 Task: Add a condition where "Channel Is not Closed ticket" in pending tickets.
Action: Mouse moved to (129, 473)
Screenshot: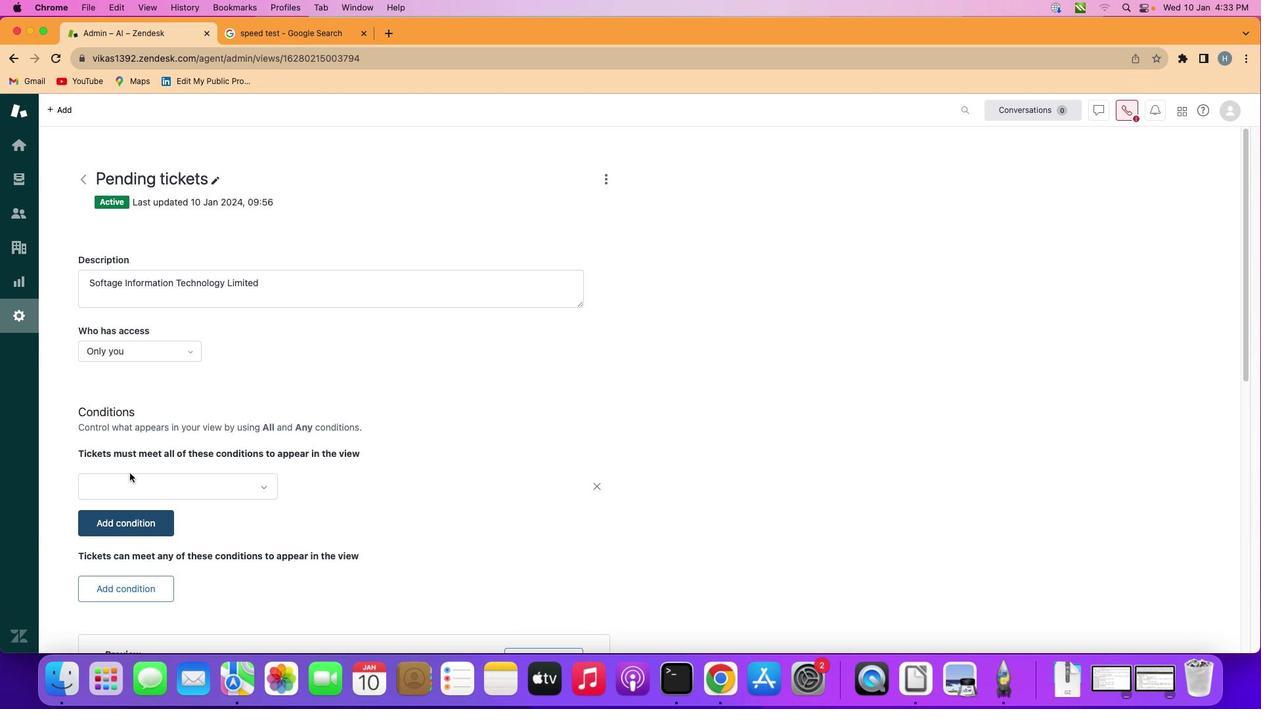 
Action: Mouse pressed left at (129, 473)
Screenshot: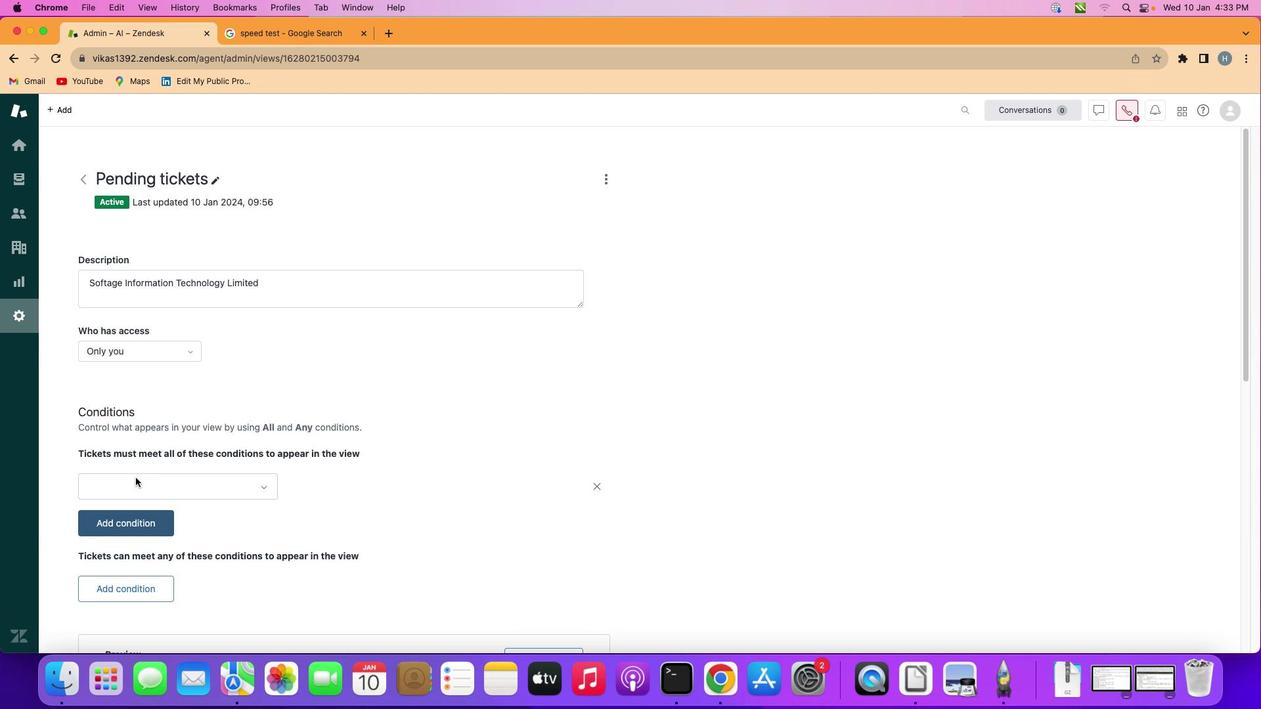 
Action: Mouse moved to (178, 481)
Screenshot: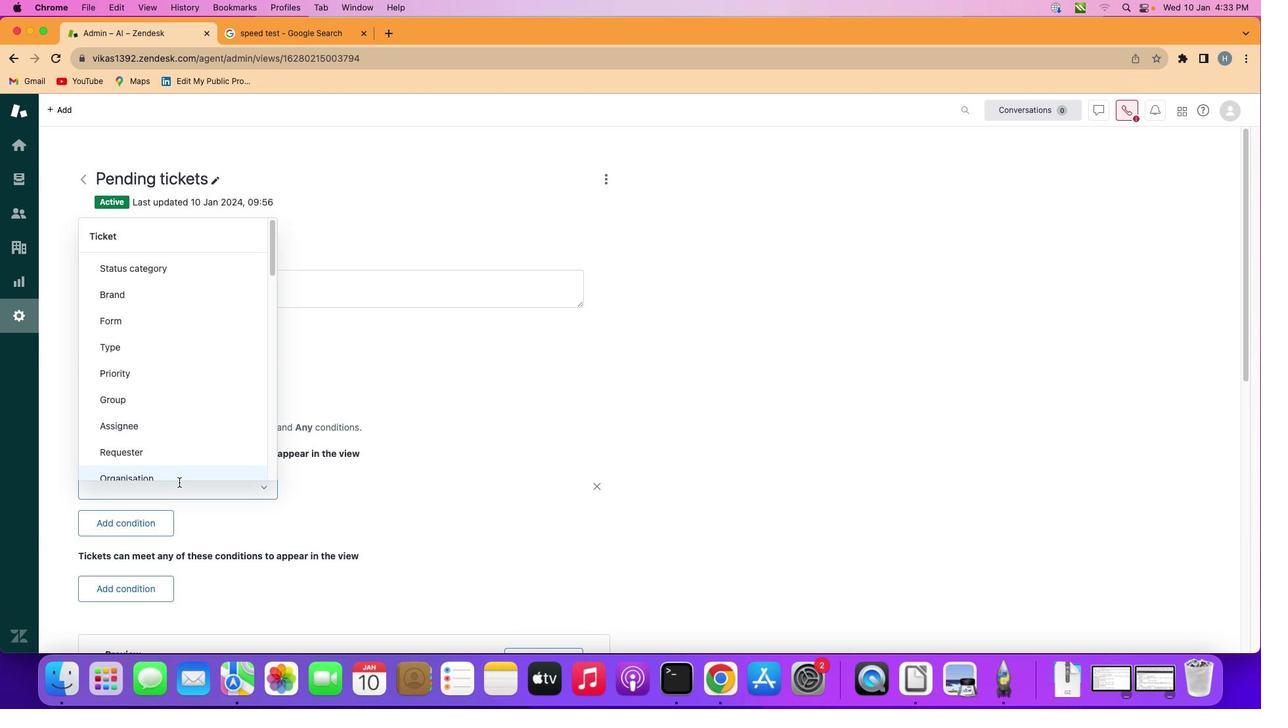 
Action: Mouse pressed left at (178, 481)
Screenshot: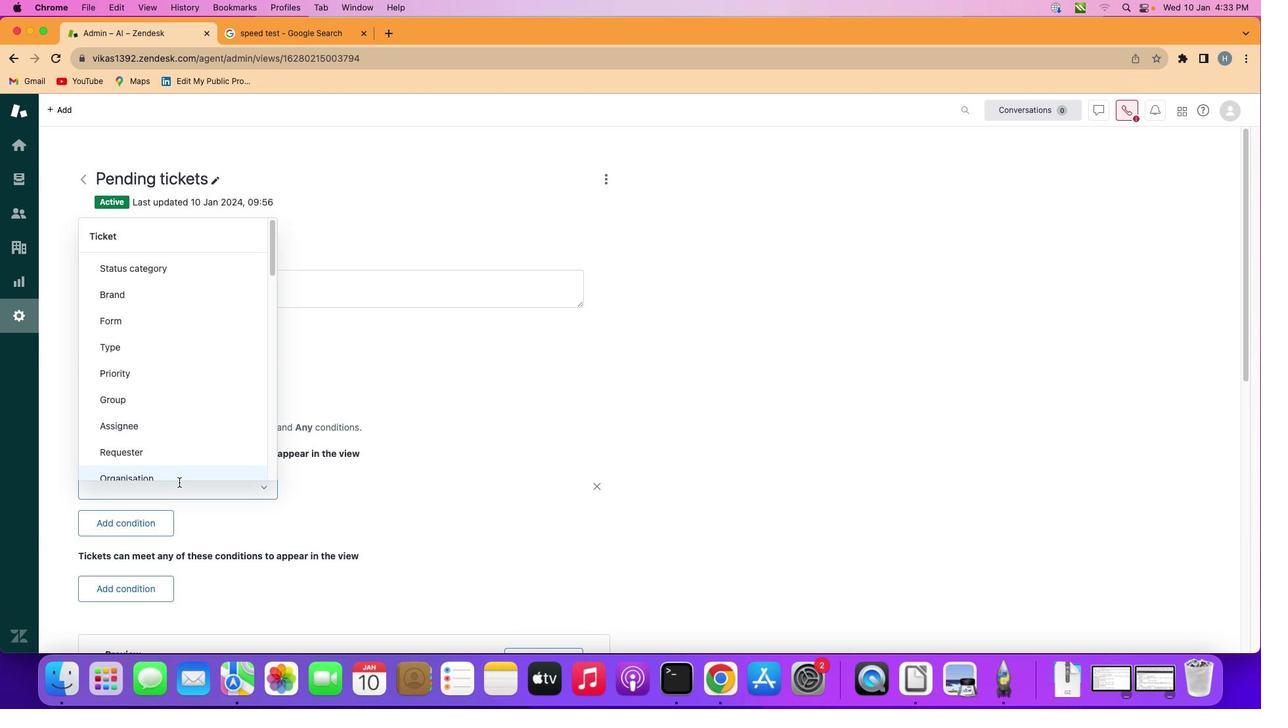 
Action: Mouse moved to (186, 362)
Screenshot: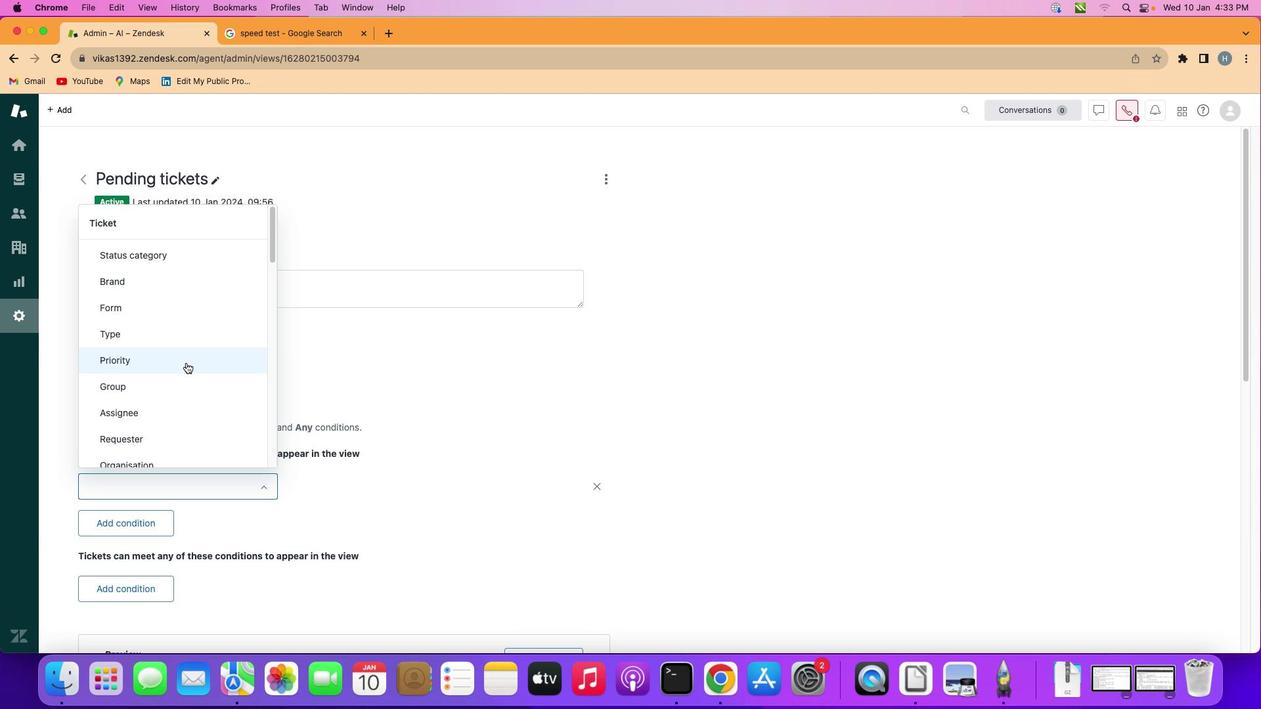 
Action: Mouse scrolled (186, 362) with delta (0, 0)
Screenshot: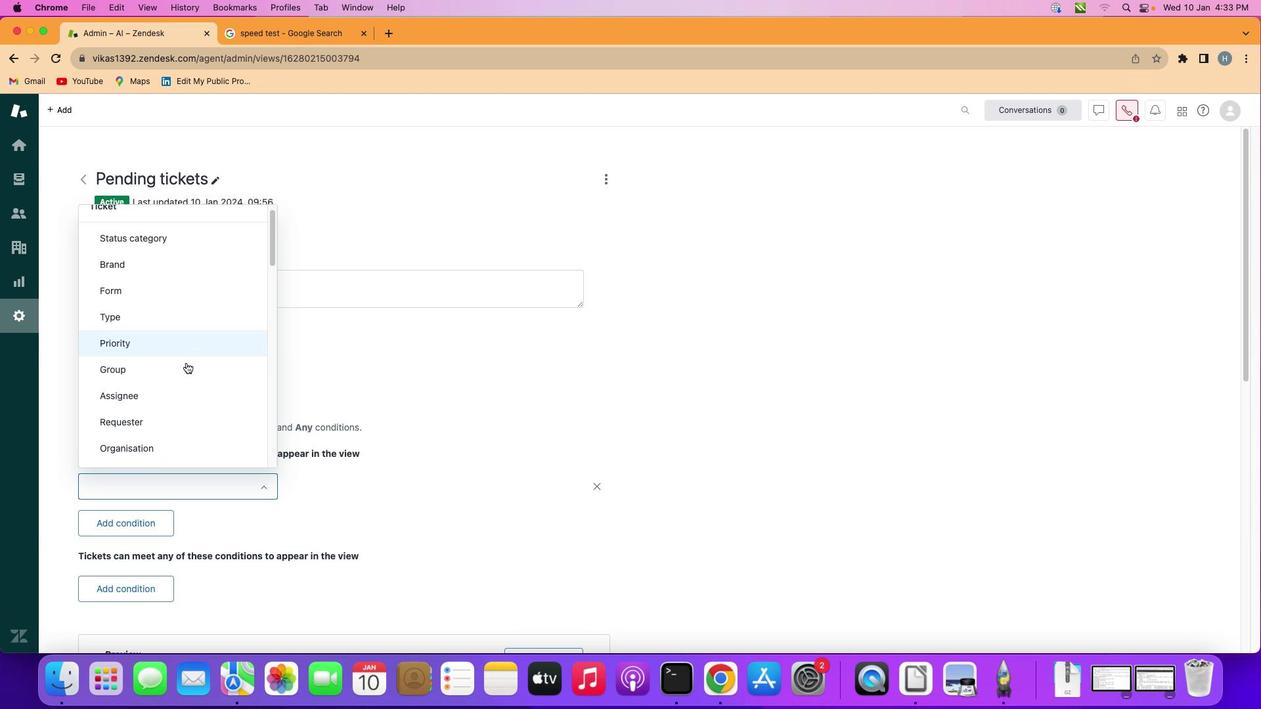 
Action: Mouse scrolled (186, 362) with delta (0, 0)
Screenshot: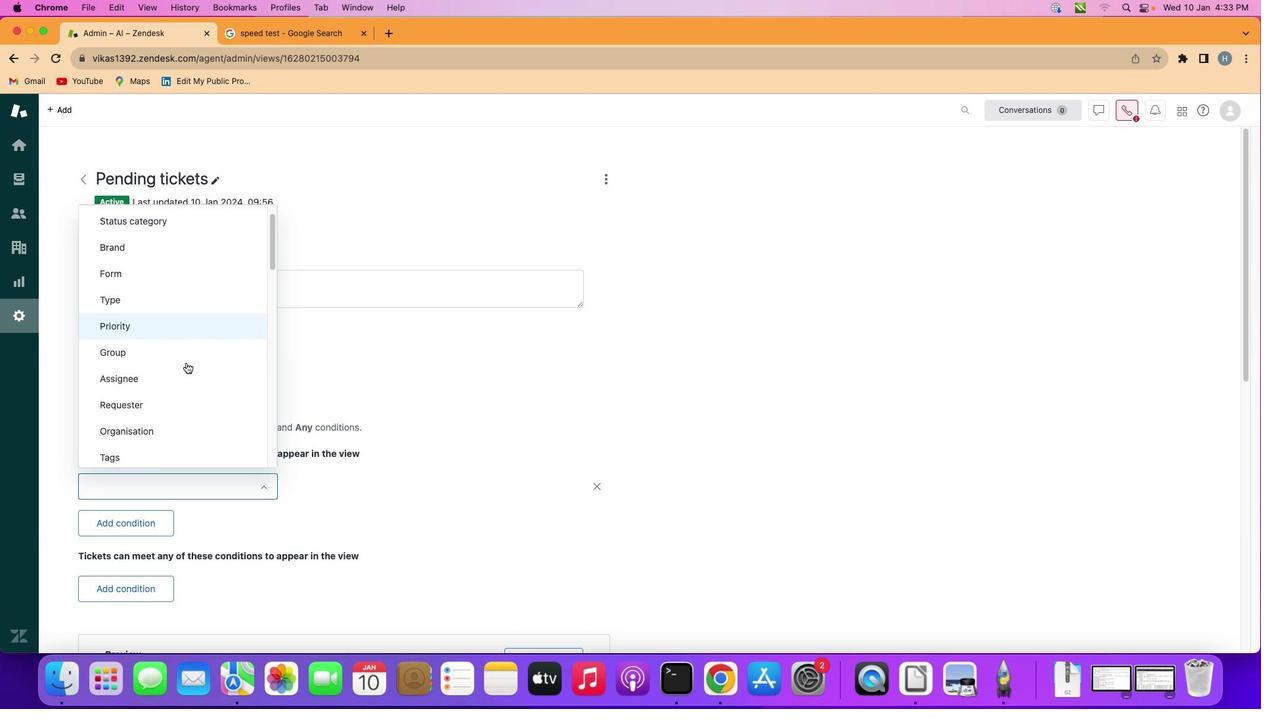 
Action: Mouse scrolled (186, 362) with delta (0, 0)
Screenshot: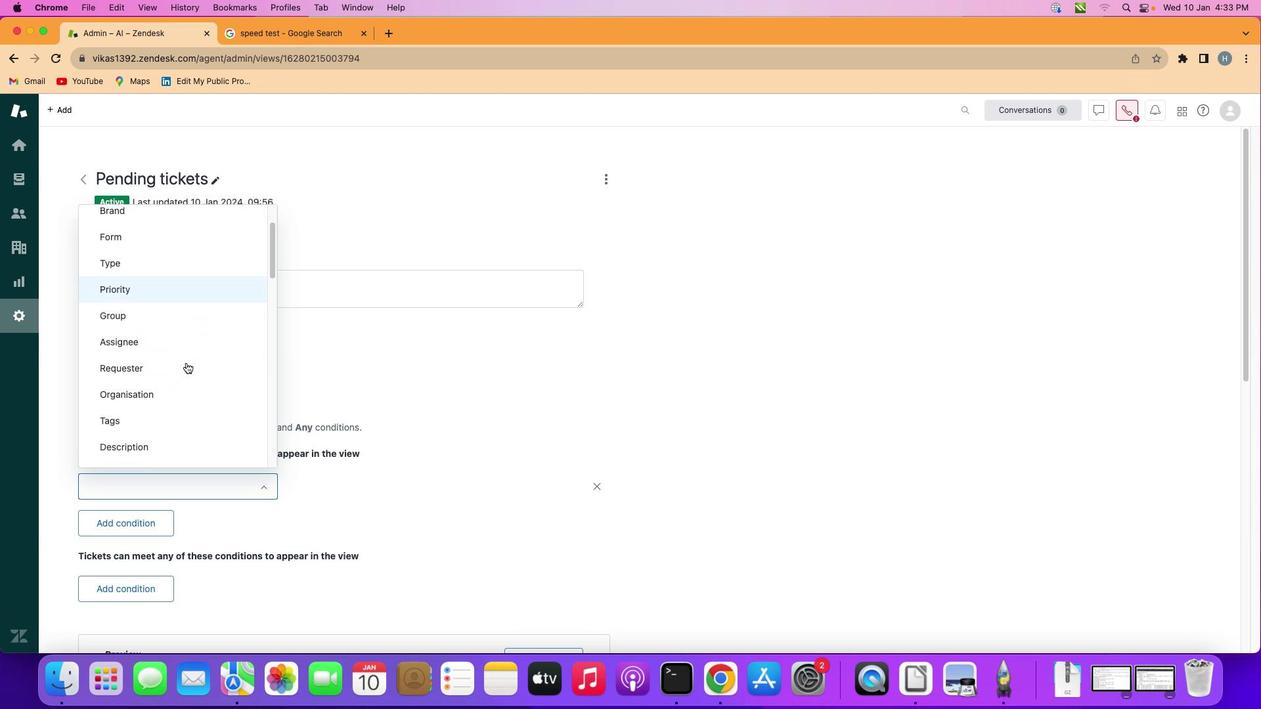 
Action: Mouse scrolled (186, 362) with delta (0, 0)
Screenshot: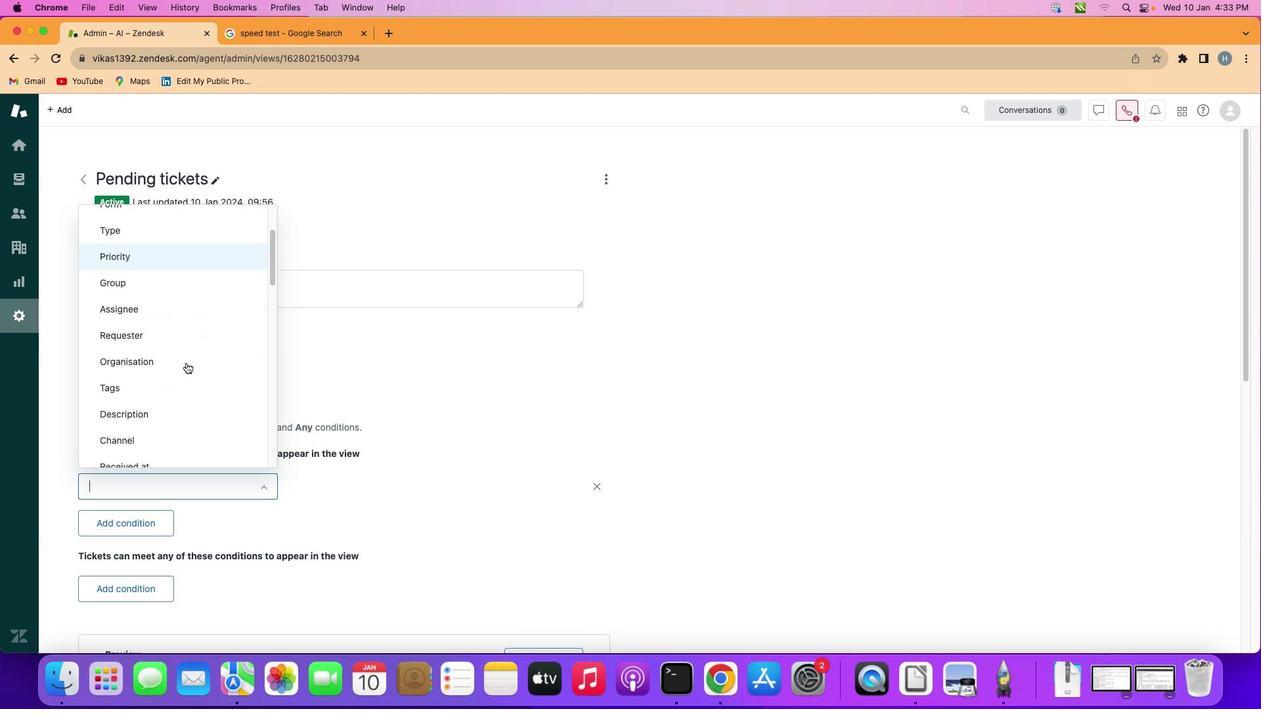 
Action: Mouse scrolled (186, 362) with delta (0, 0)
Screenshot: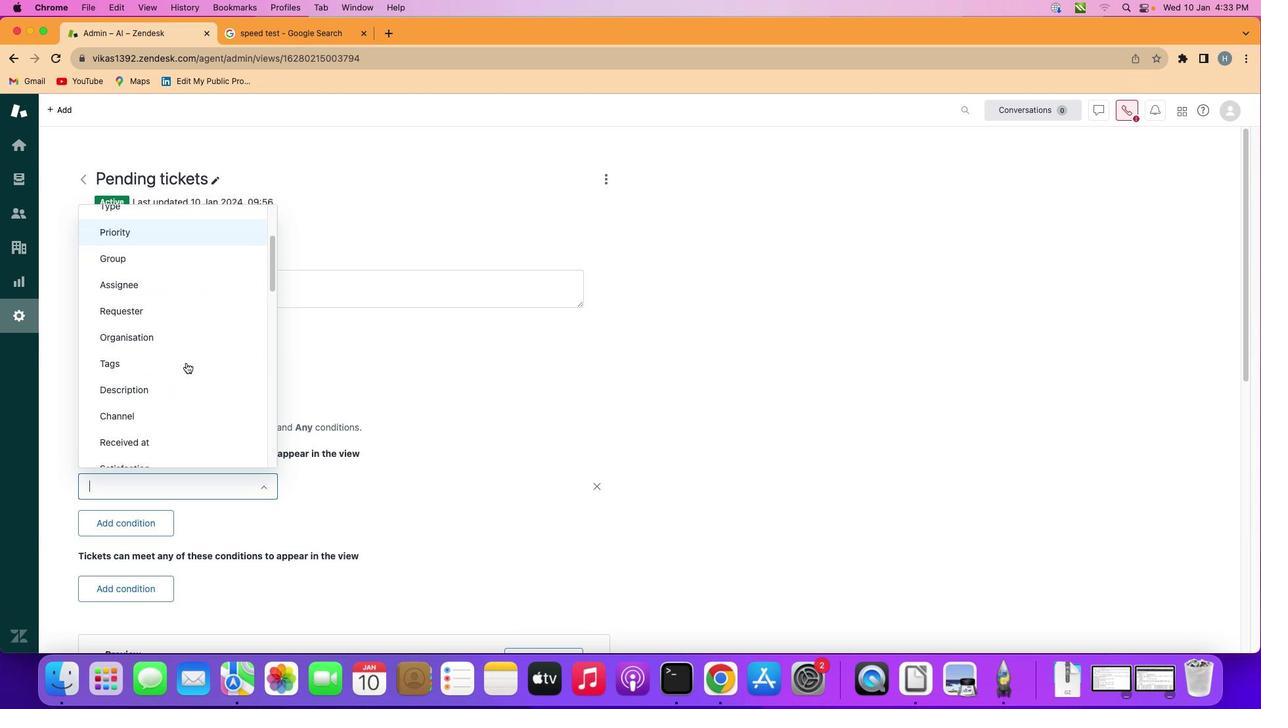 
Action: Mouse moved to (186, 413)
Screenshot: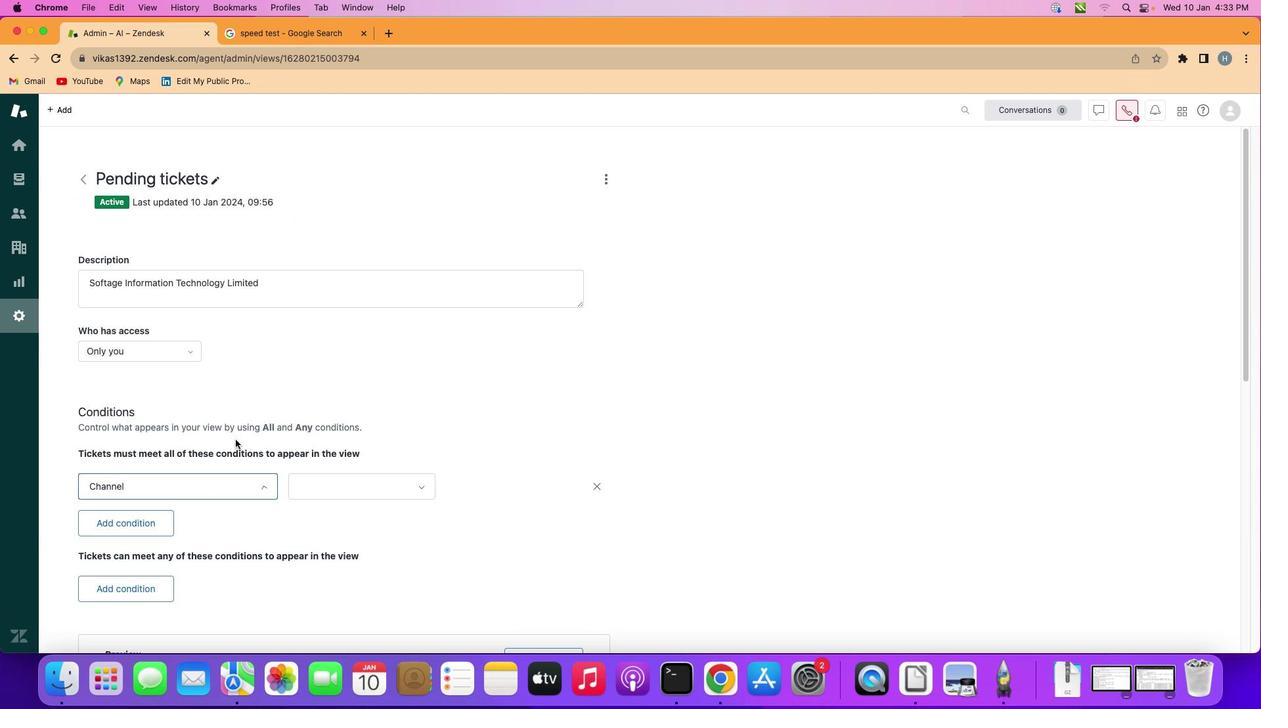 
Action: Mouse pressed left at (186, 413)
Screenshot: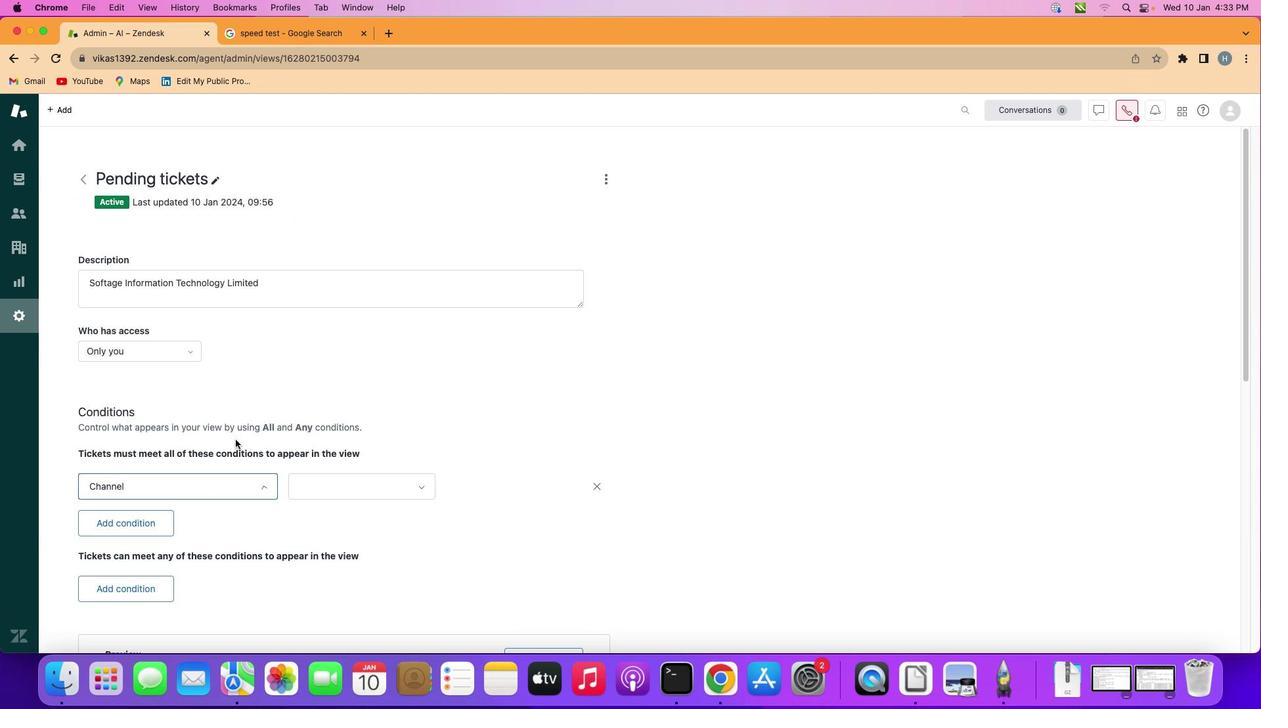 
Action: Mouse moved to (354, 492)
Screenshot: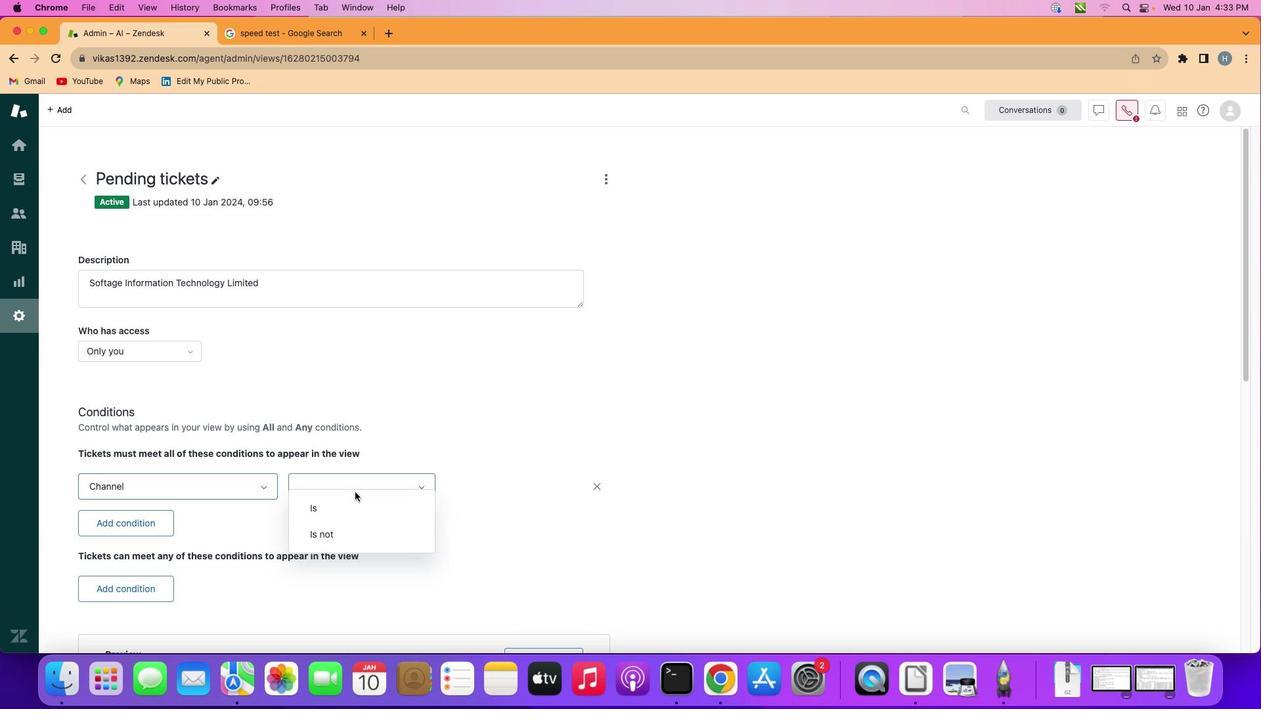 
Action: Mouse pressed left at (354, 492)
Screenshot: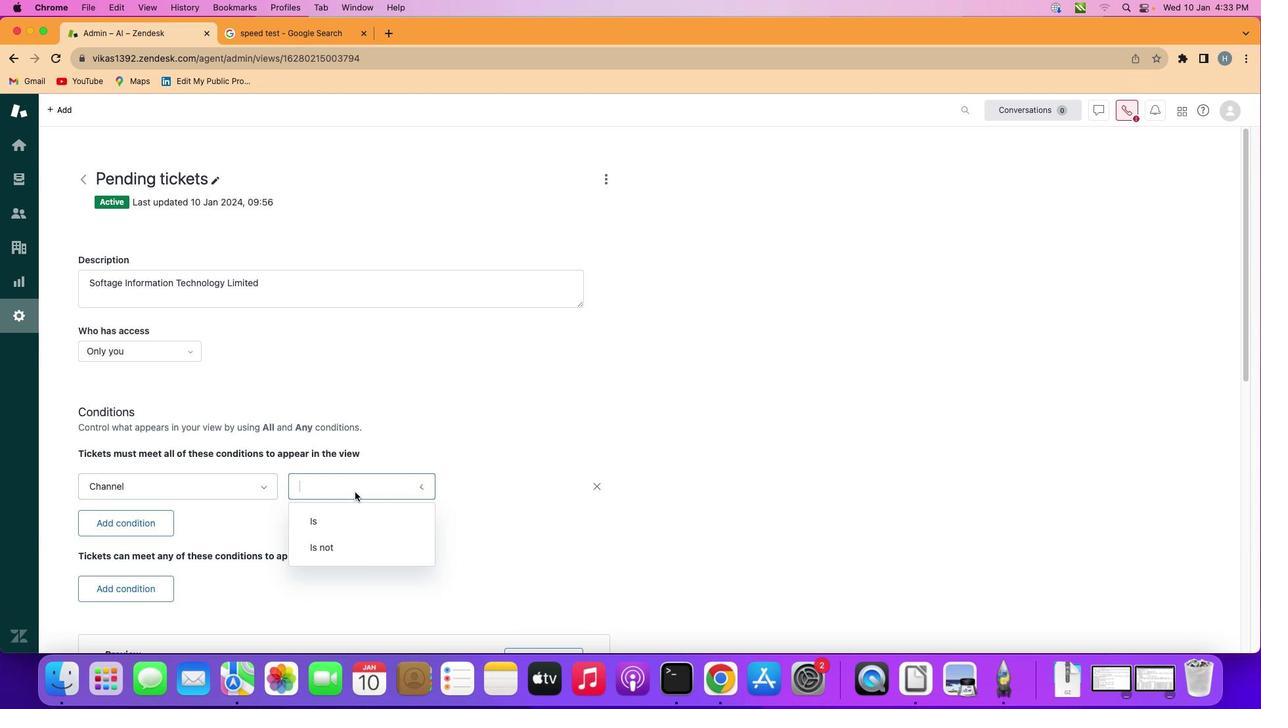 
Action: Mouse moved to (362, 549)
Screenshot: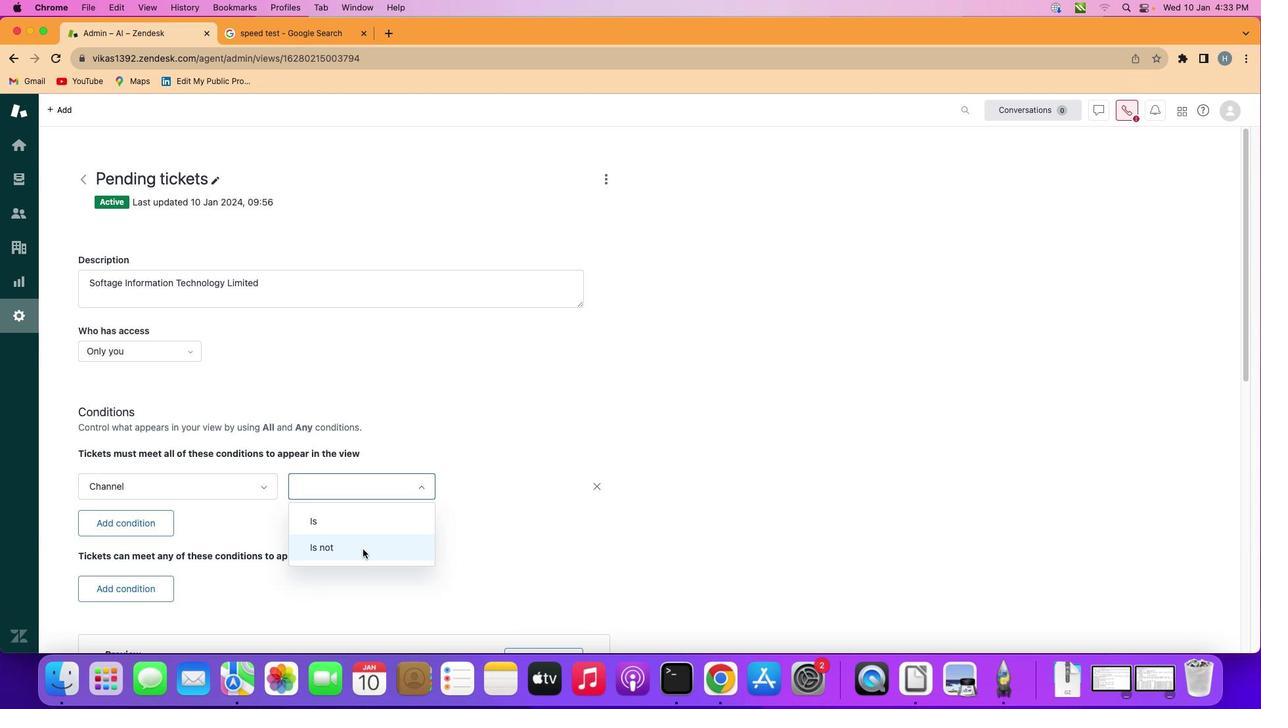 
Action: Mouse pressed left at (362, 549)
Screenshot: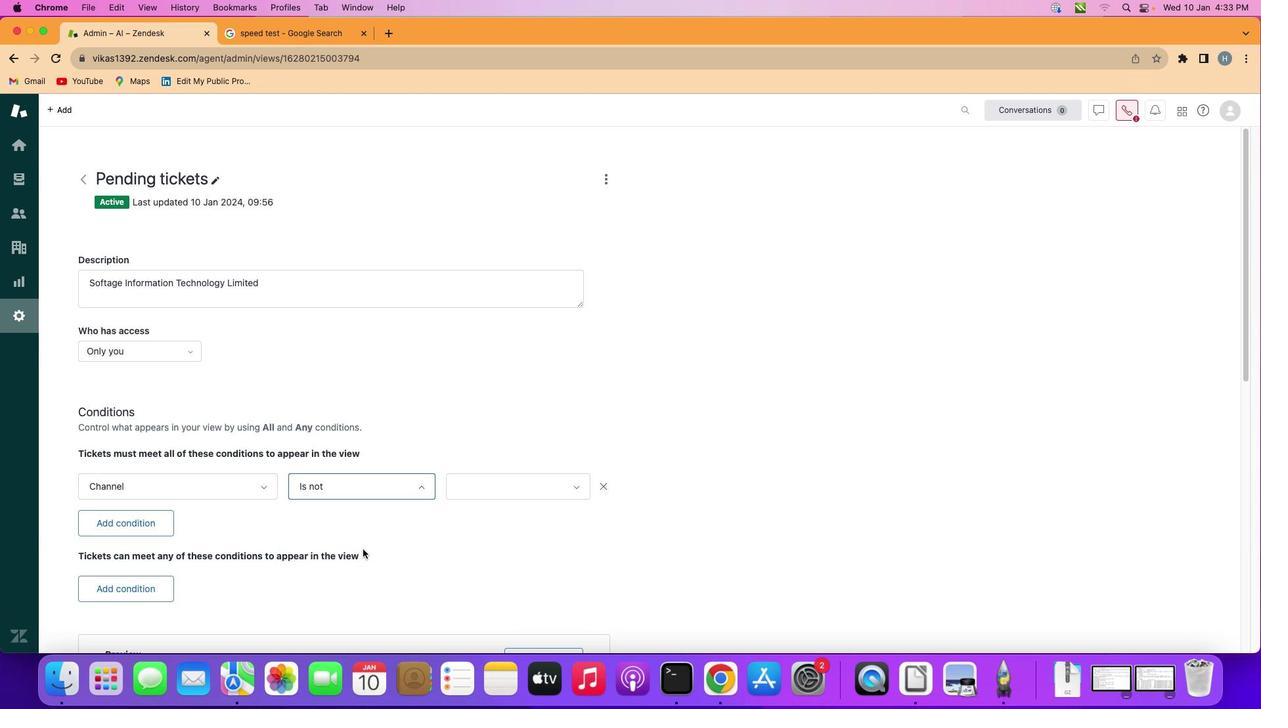 
Action: Mouse moved to (492, 488)
Screenshot: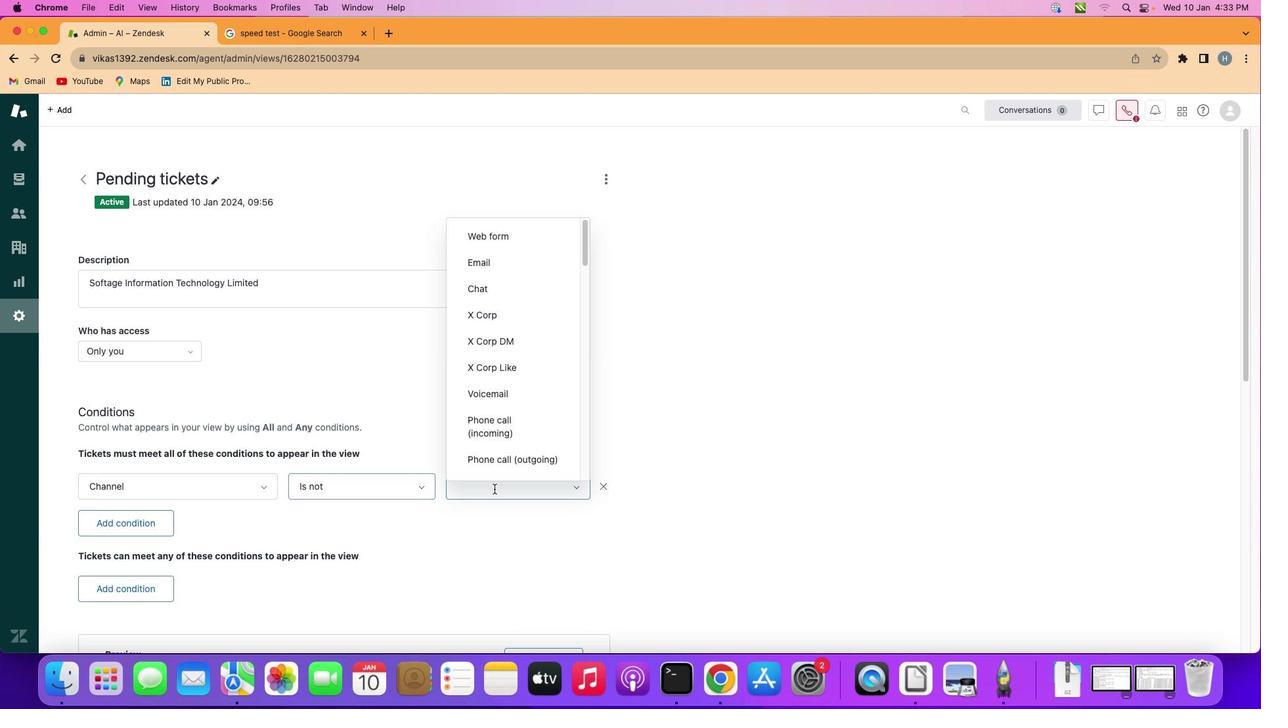 
Action: Mouse pressed left at (492, 488)
Screenshot: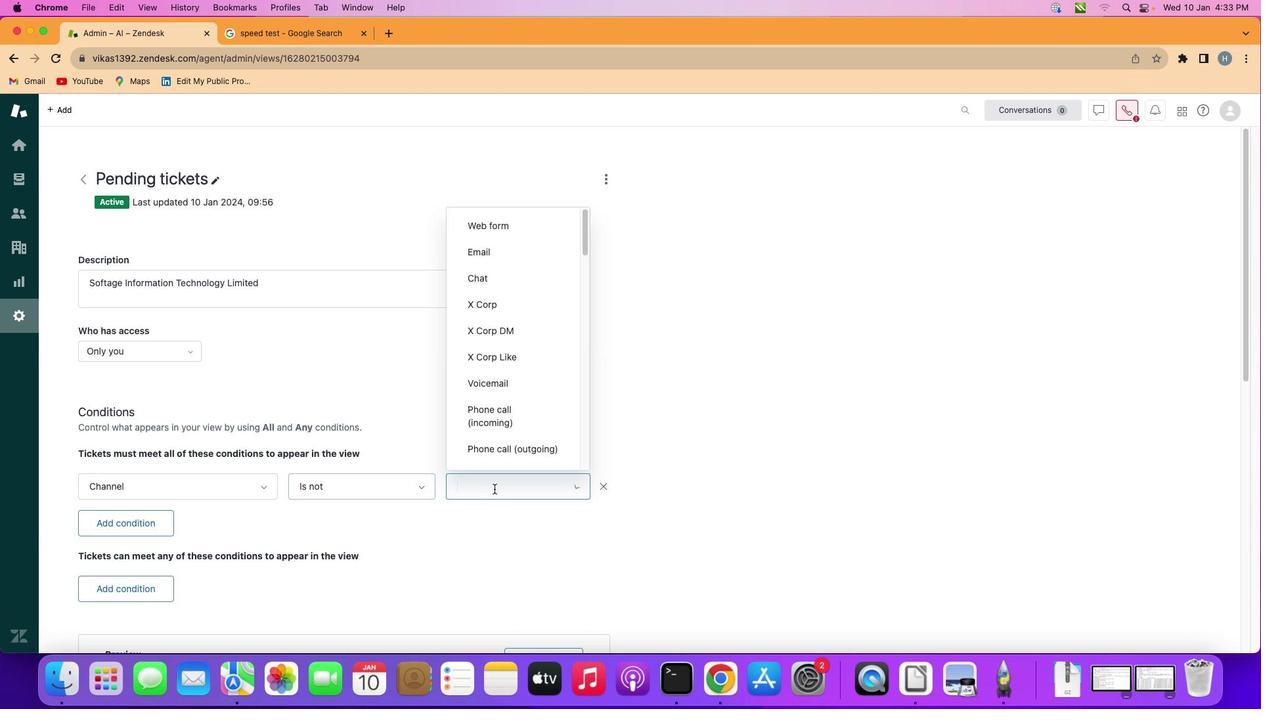 
Action: Mouse moved to (533, 379)
Screenshot: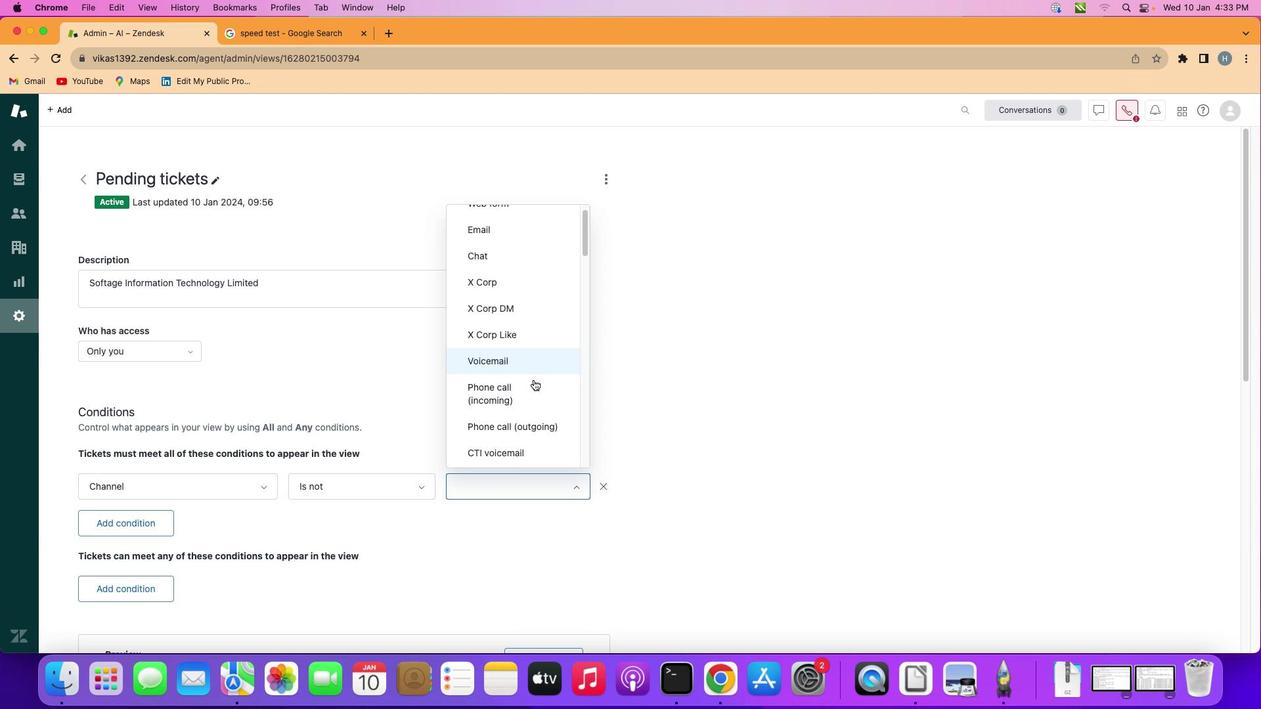 
Action: Mouse scrolled (533, 379) with delta (0, 0)
Screenshot: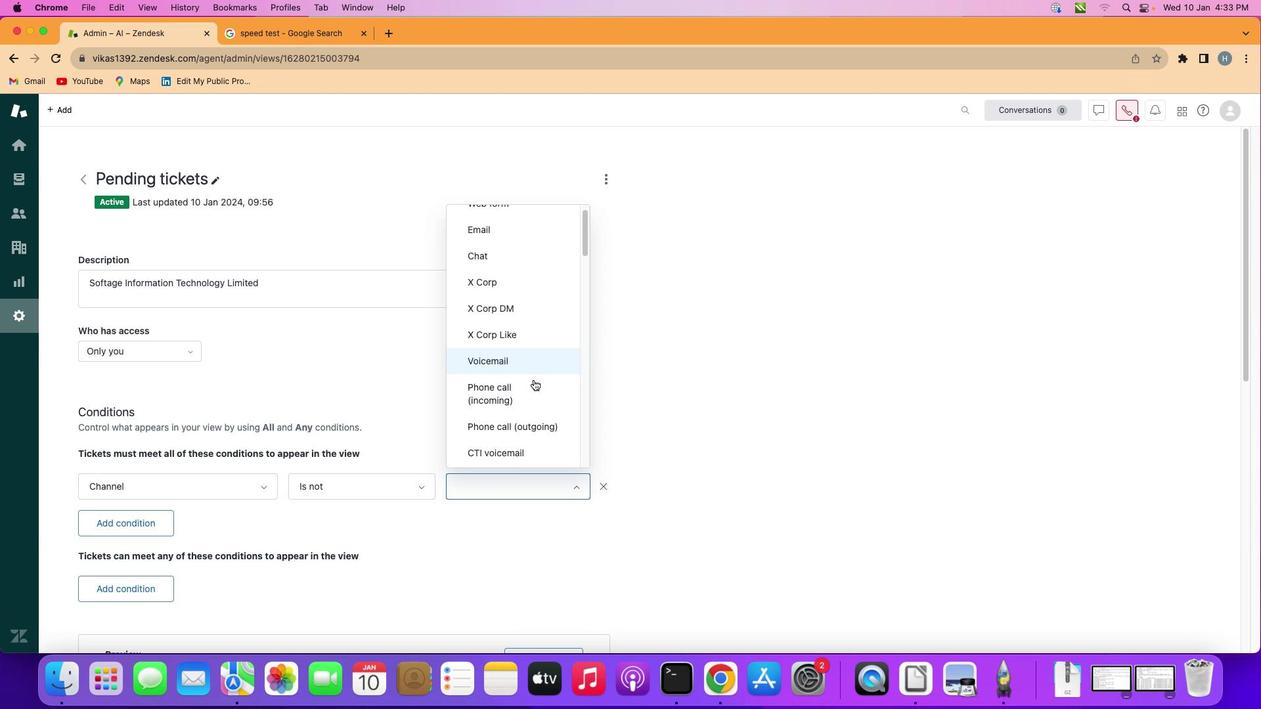 
Action: Mouse scrolled (533, 379) with delta (0, 0)
Screenshot: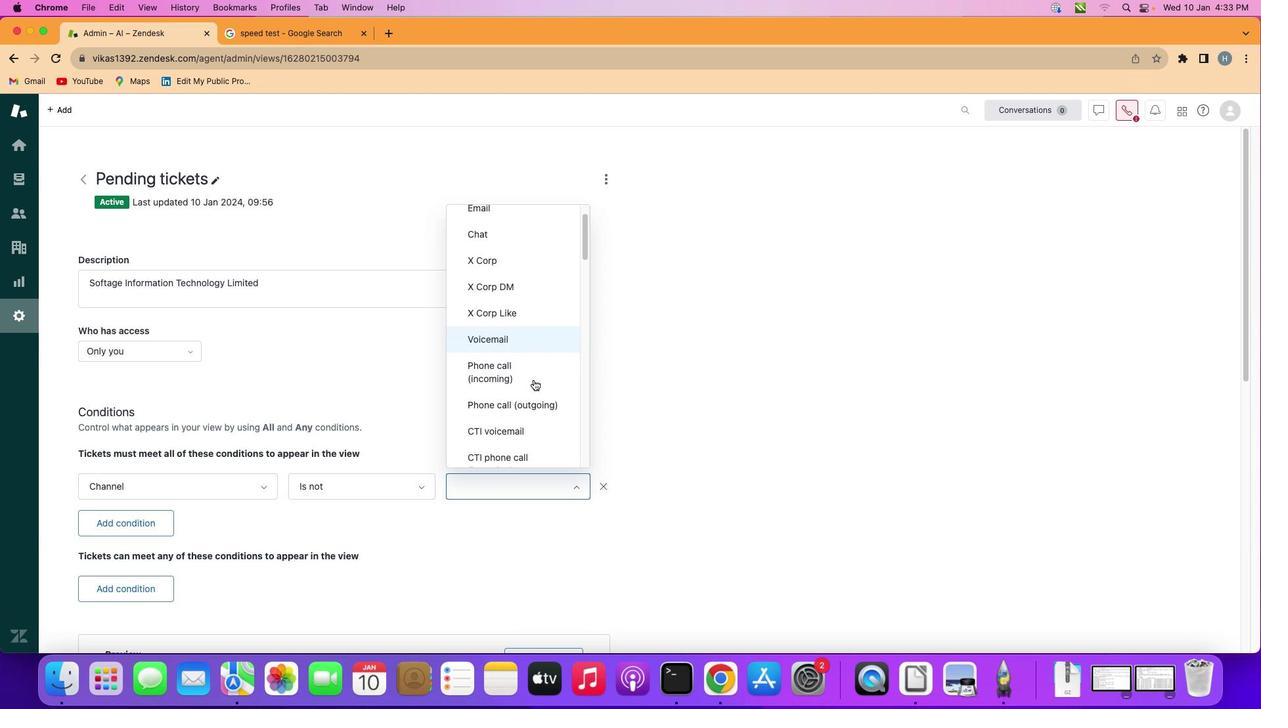 
Action: Mouse scrolled (533, 379) with delta (0, 0)
Screenshot: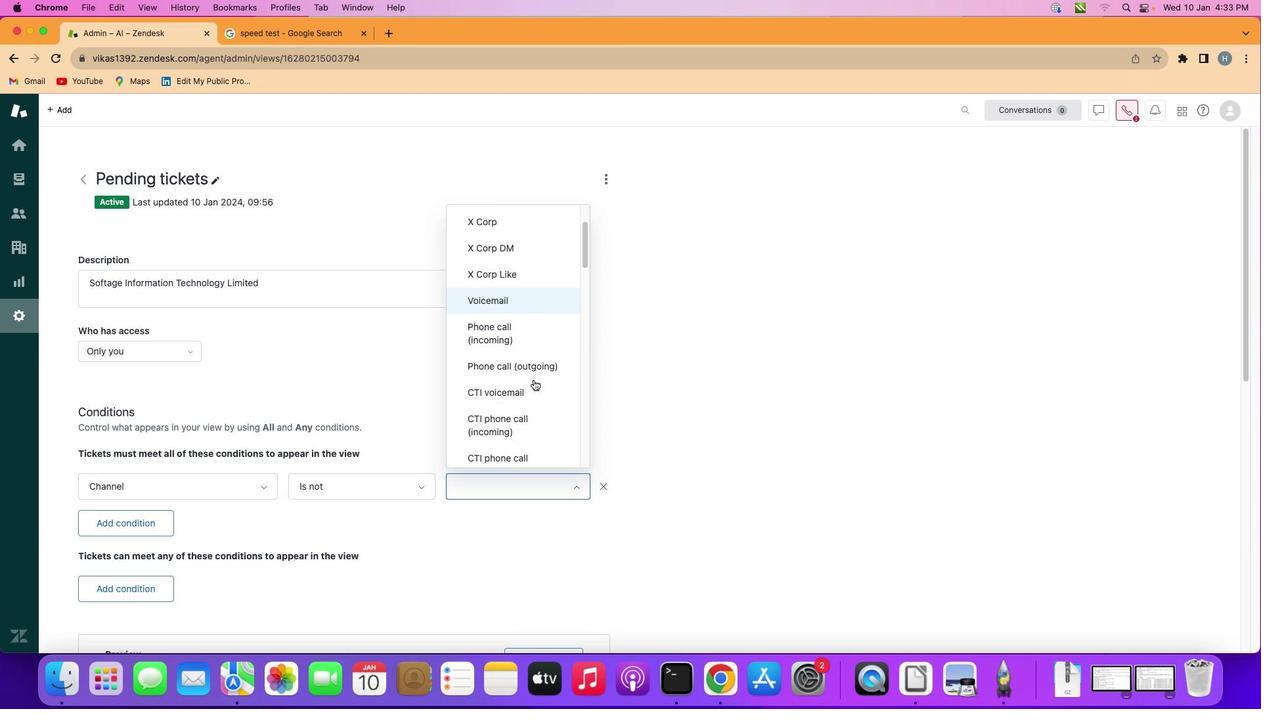 
Action: Mouse scrolled (533, 379) with delta (0, -1)
Screenshot: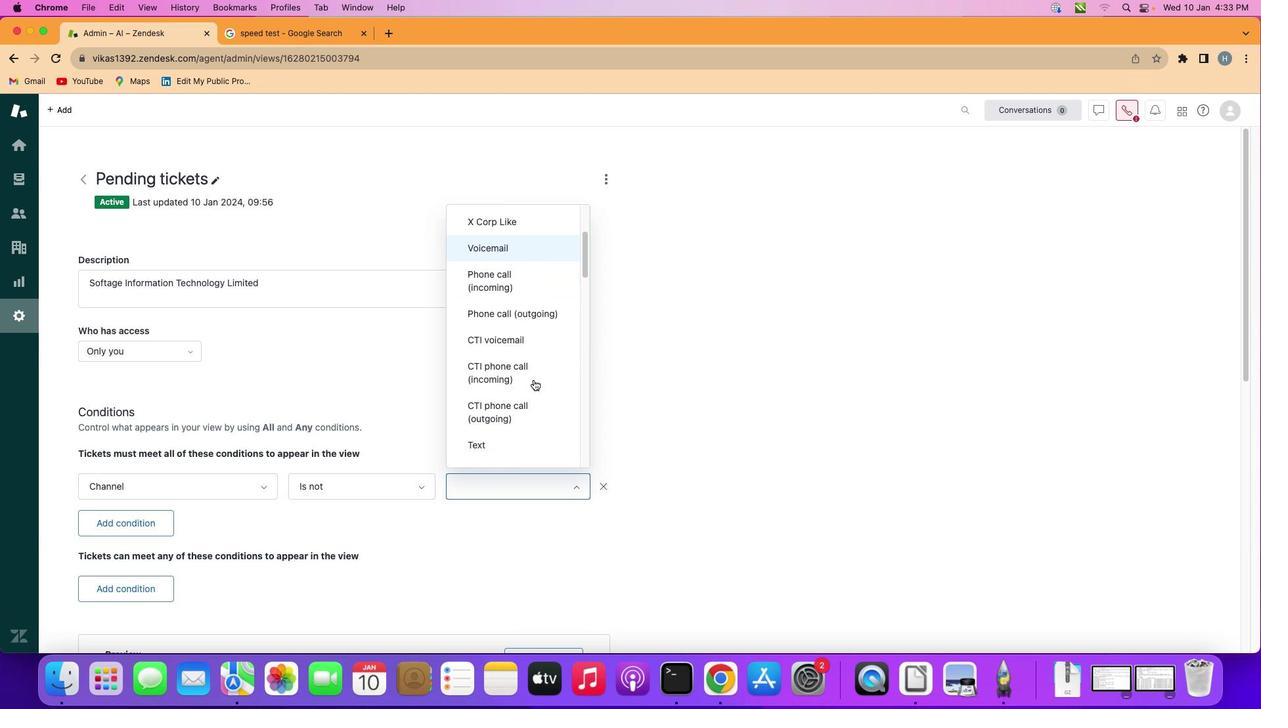 
Action: Mouse scrolled (533, 379) with delta (0, -1)
Screenshot: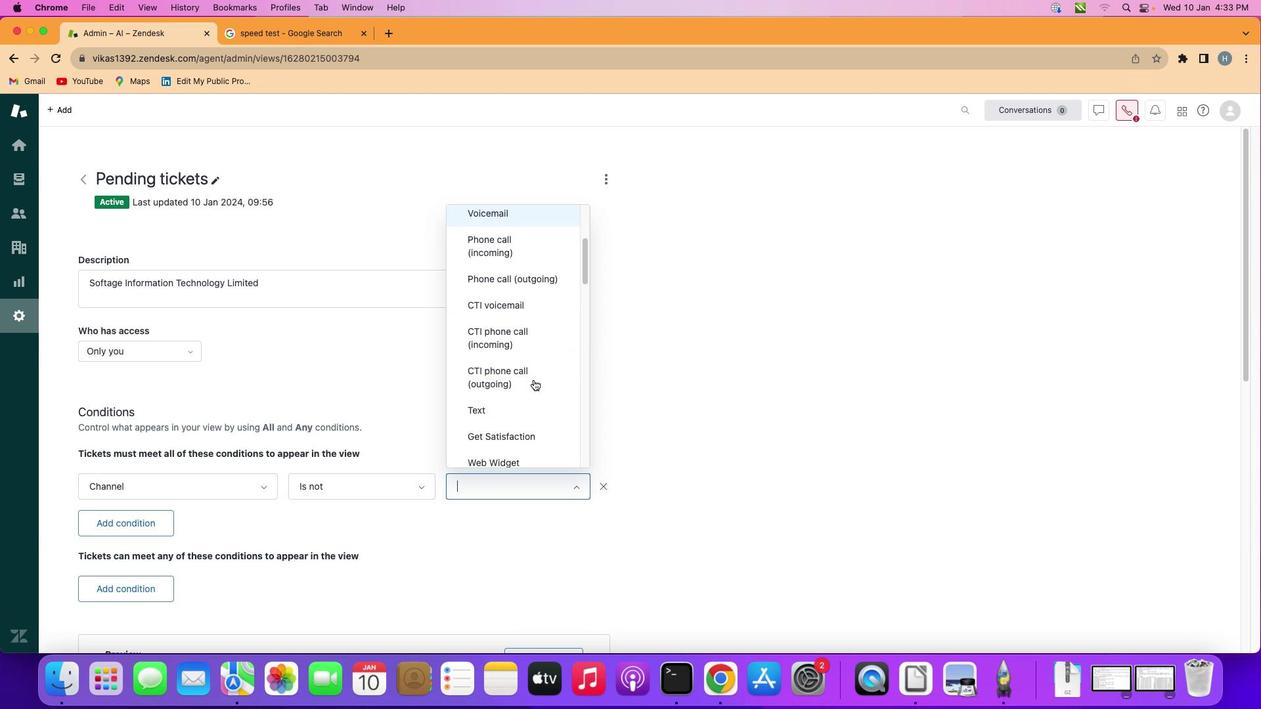 
Action: Mouse moved to (521, 384)
Screenshot: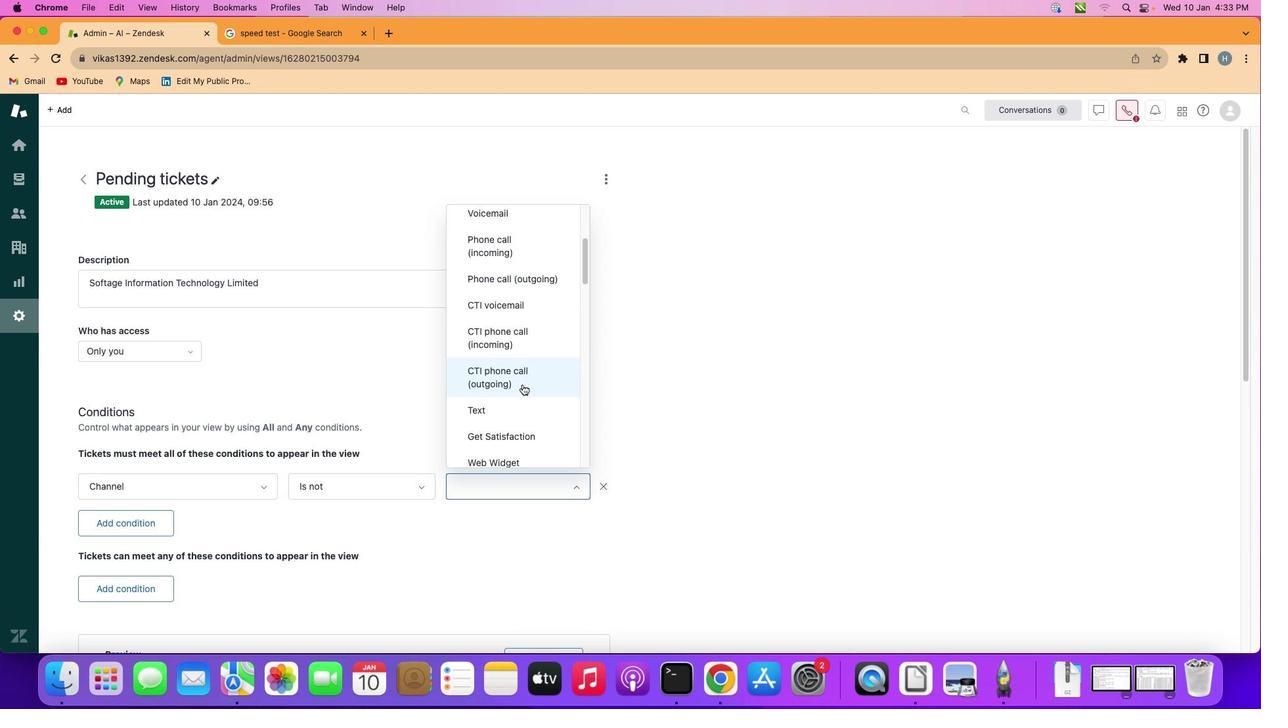 
Action: Mouse scrolled (521, 384) with delta (0, 0)
Screenshot: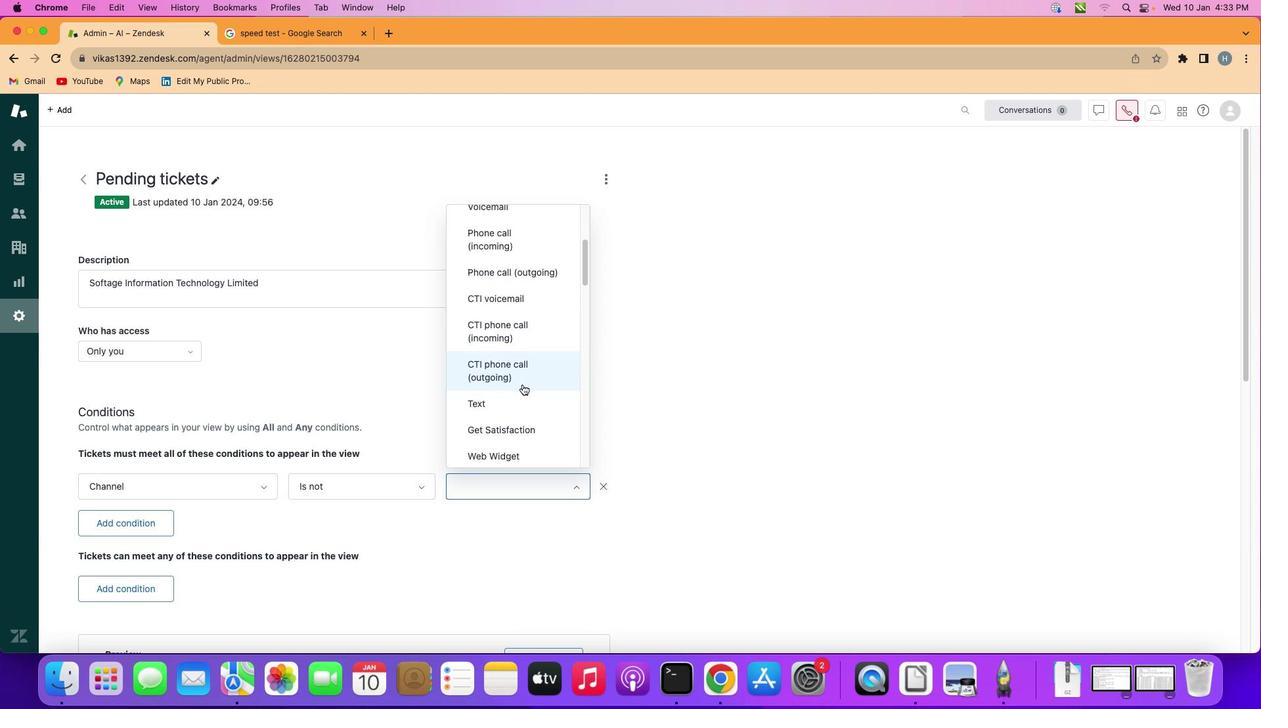 
Action: Mouse scrolled (521, 384) with delta (0, 0)
Screenshot: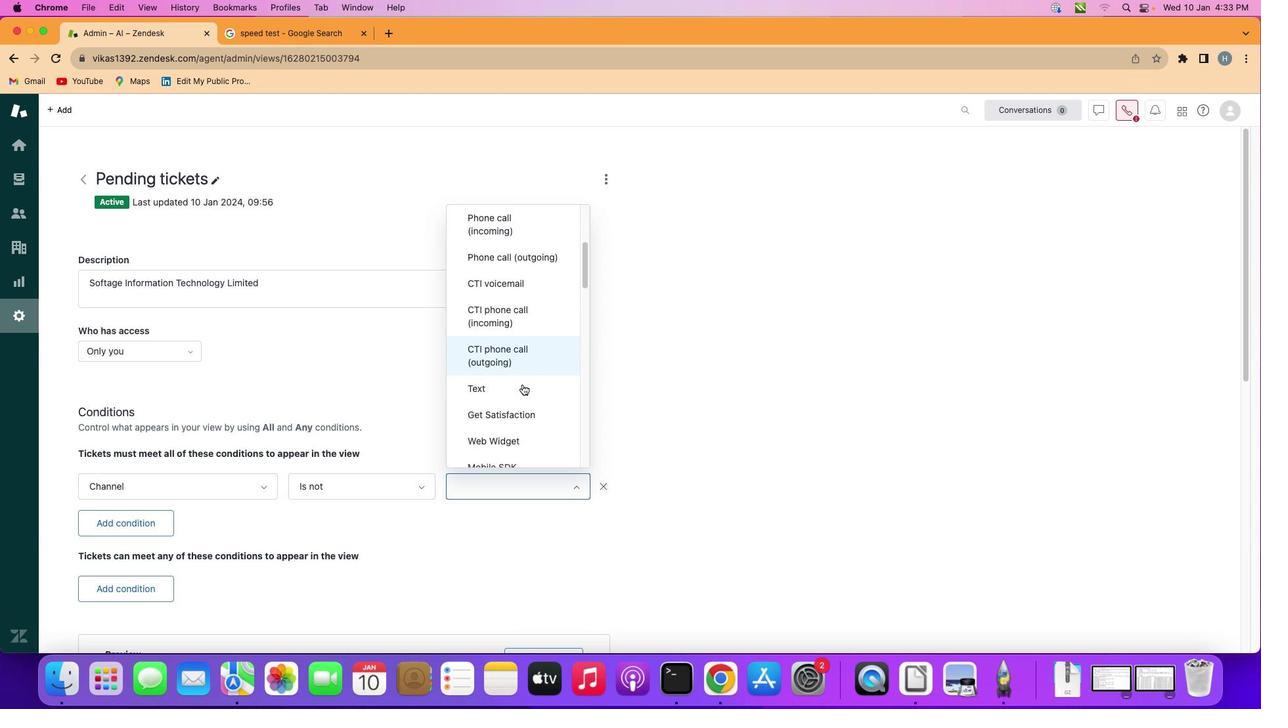 
Action: Mouse scrolled (521, 384) with delta (0, 0)
Screenshot: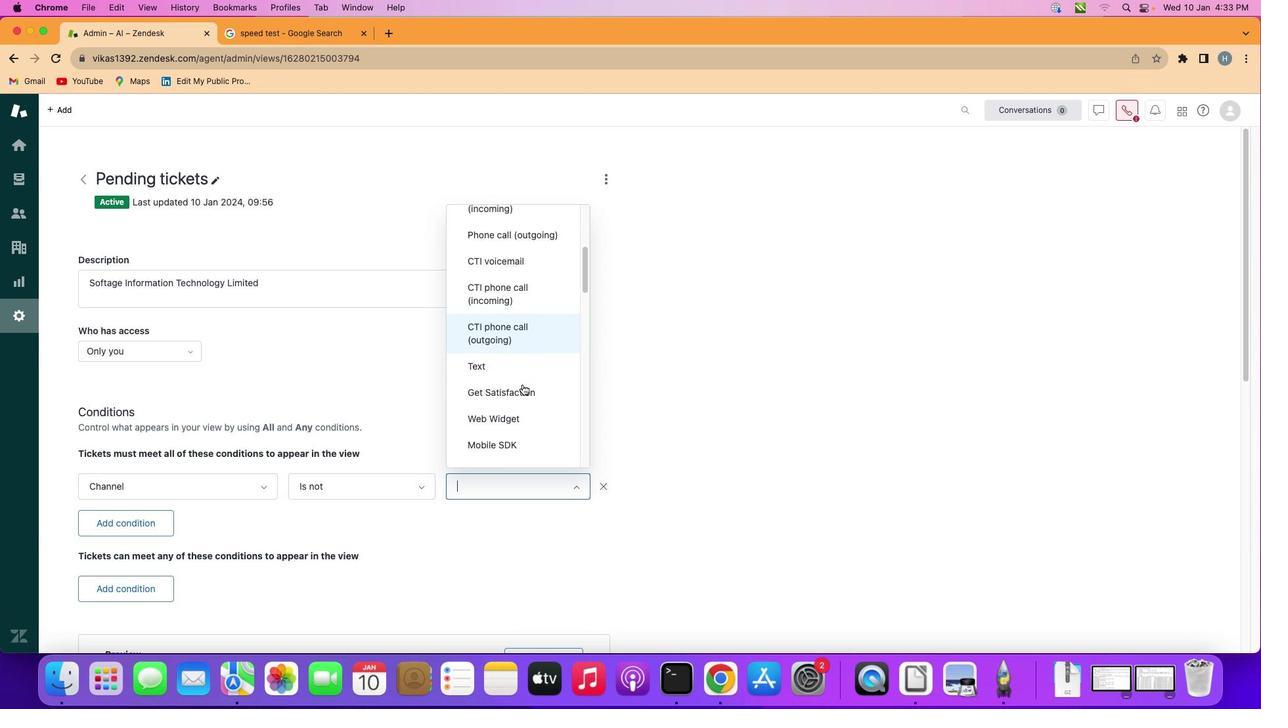 
Action: Mouse scrolled (521, 384) with delta (0, 0)
Screenshot: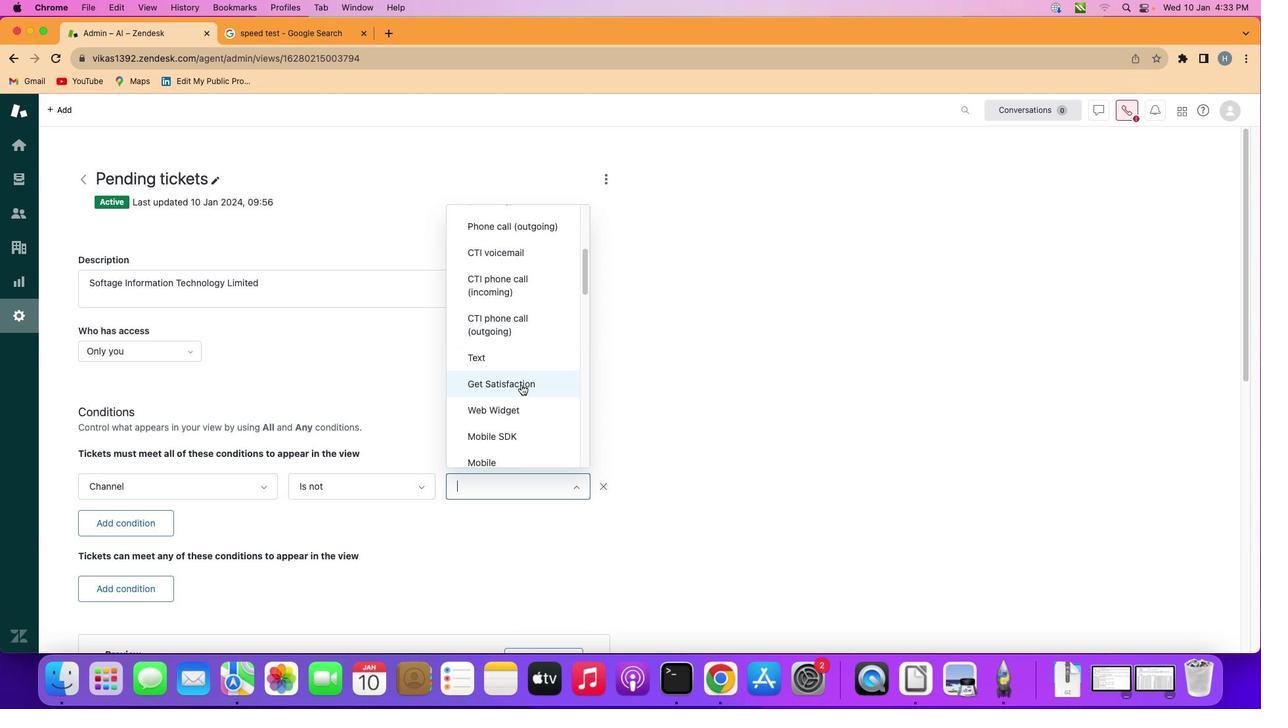 
Action: Mouse moved to (519, 384)
Screenshot: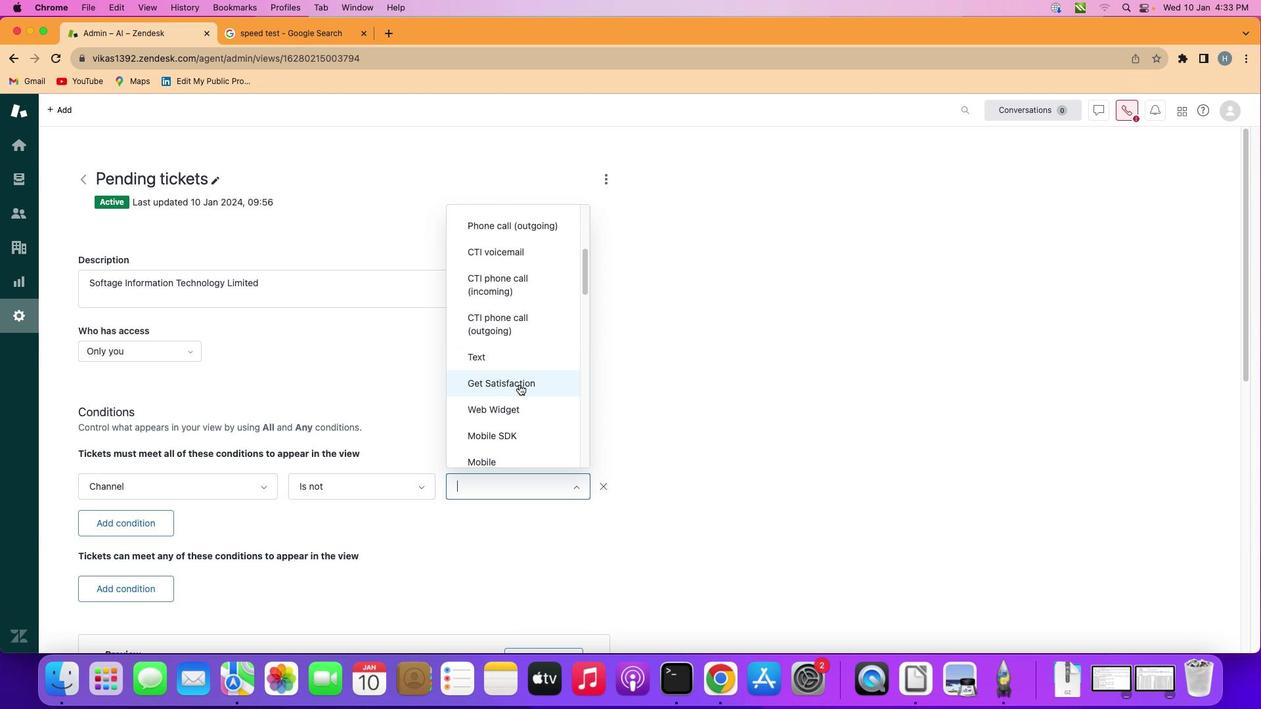 
Action: Mouse scrolled (519, 384) with delta (0, 0)
Screenshot: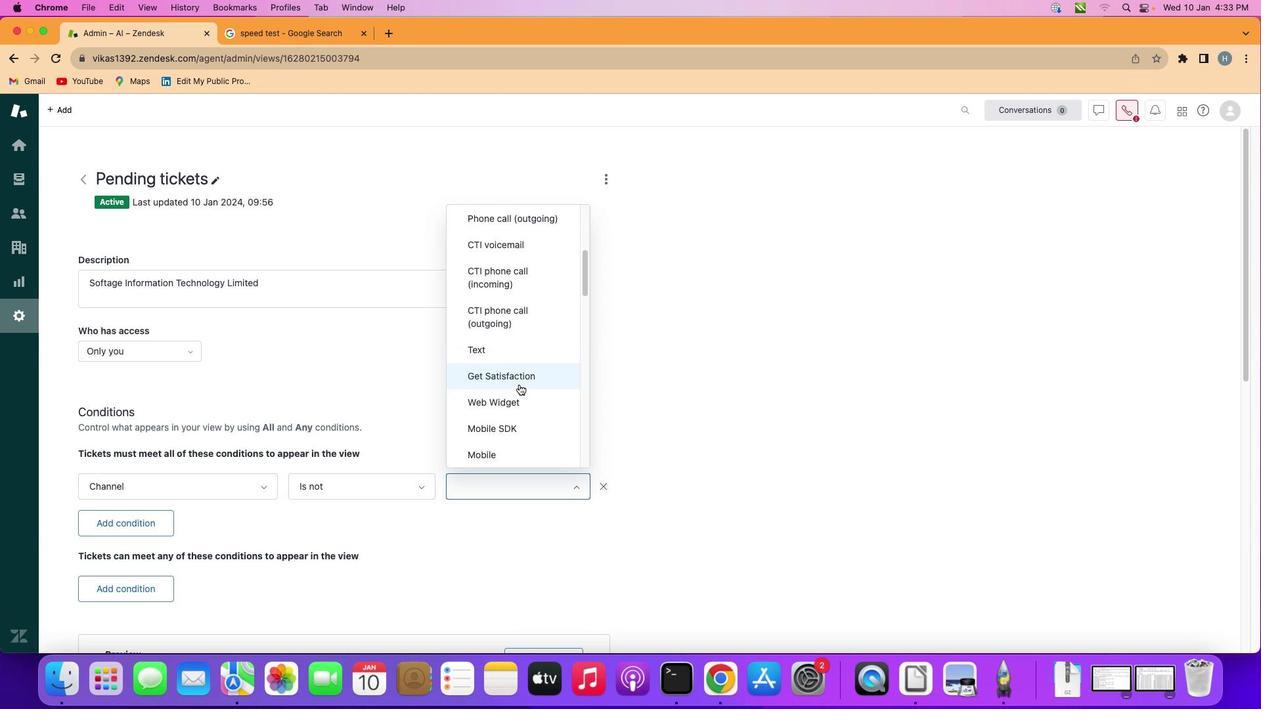 
Action: Mouse scrolled (519, 384) with delta (0, 0)
Screenshot: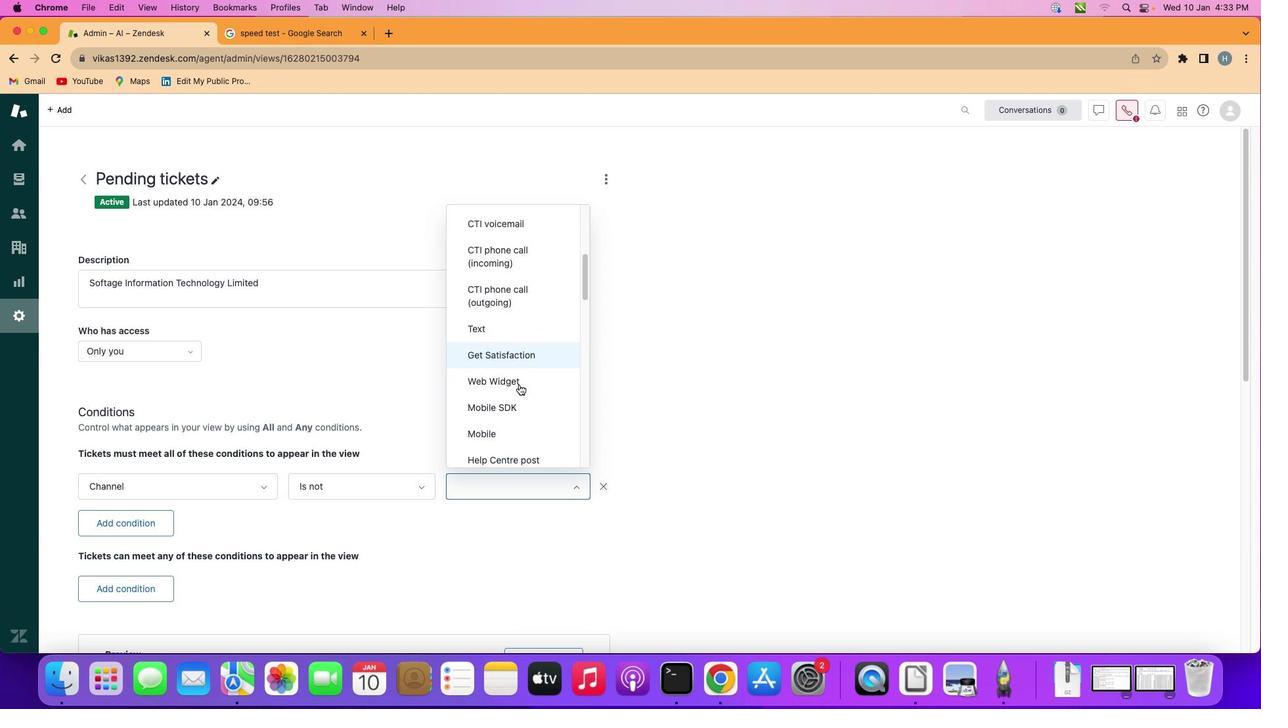 
Action: Mouse scrolled (519, 384) with delta (0, 0)
Screenshot: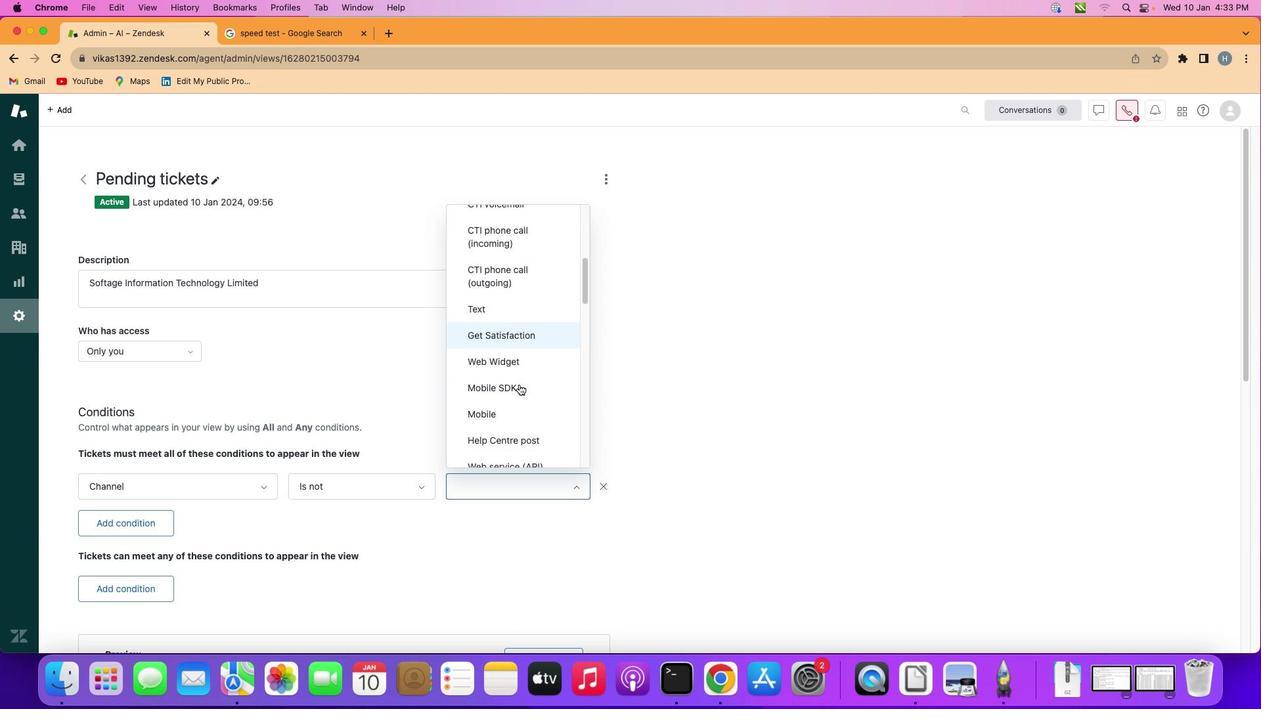
Action: Mouse scrolled (519, 384) with delta (0, 0)
Screenshot: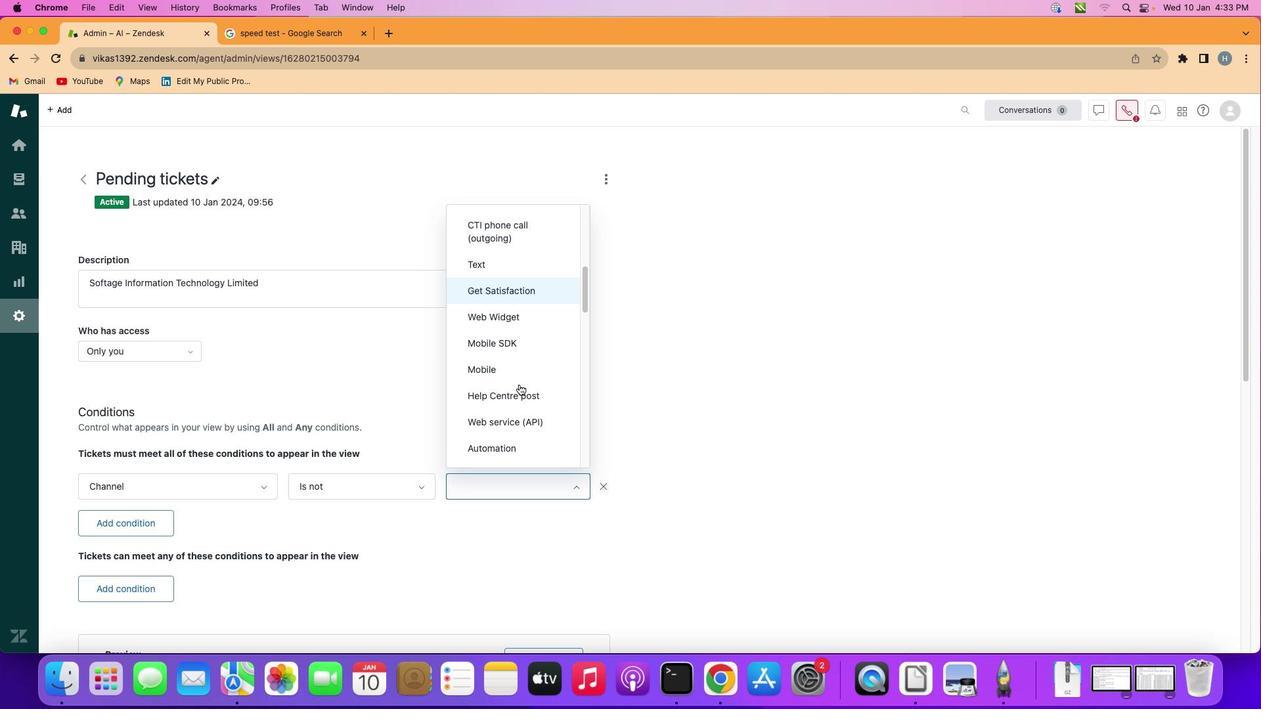 
Action: Mouse scrolled (519, 384) with delta (0, 0)
Screenshot: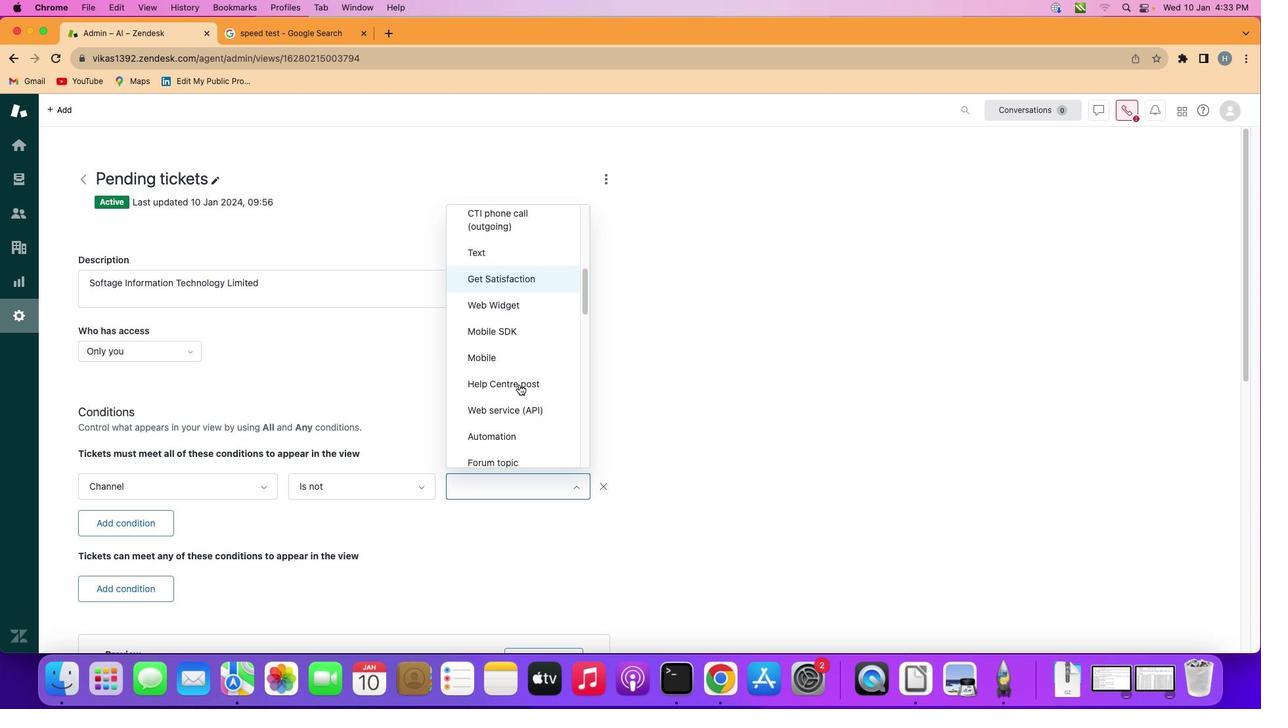 
Action: Mouse scrolled (519, 384) with delta (0, 0)
Screenshot: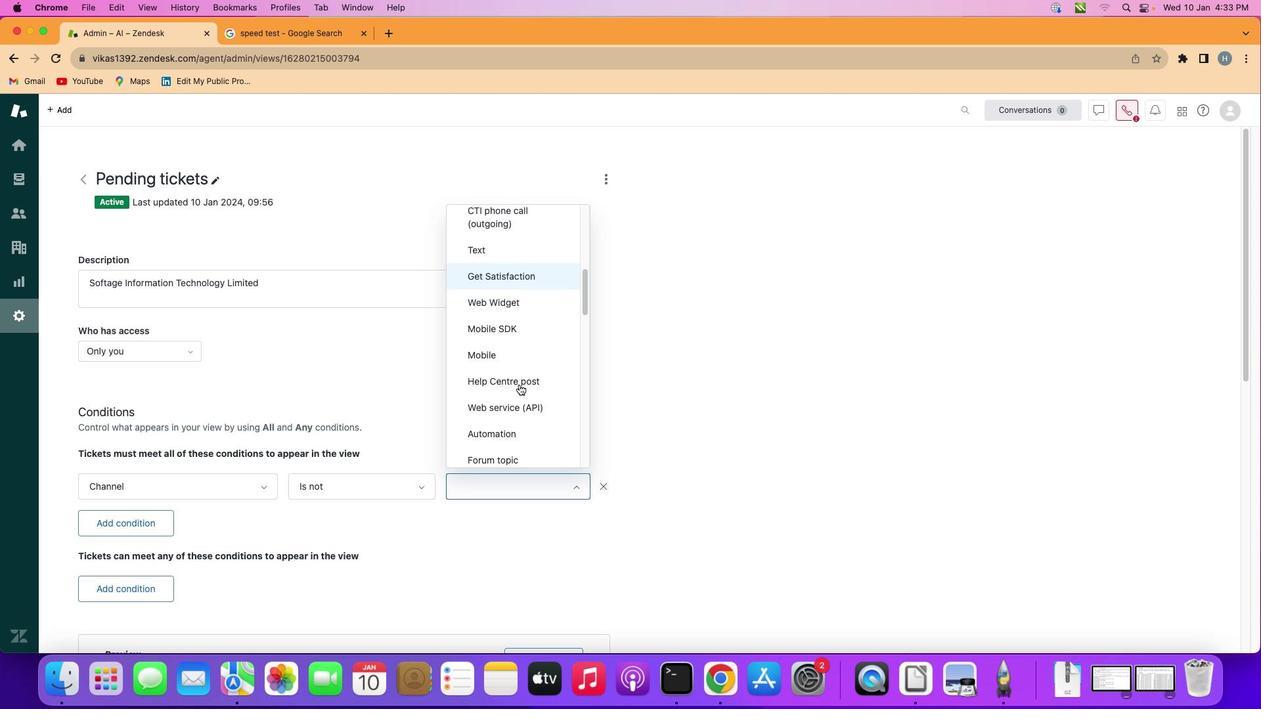
Action: Mouse scrolled (519, 384) with delta (0, 0)
Screenshot: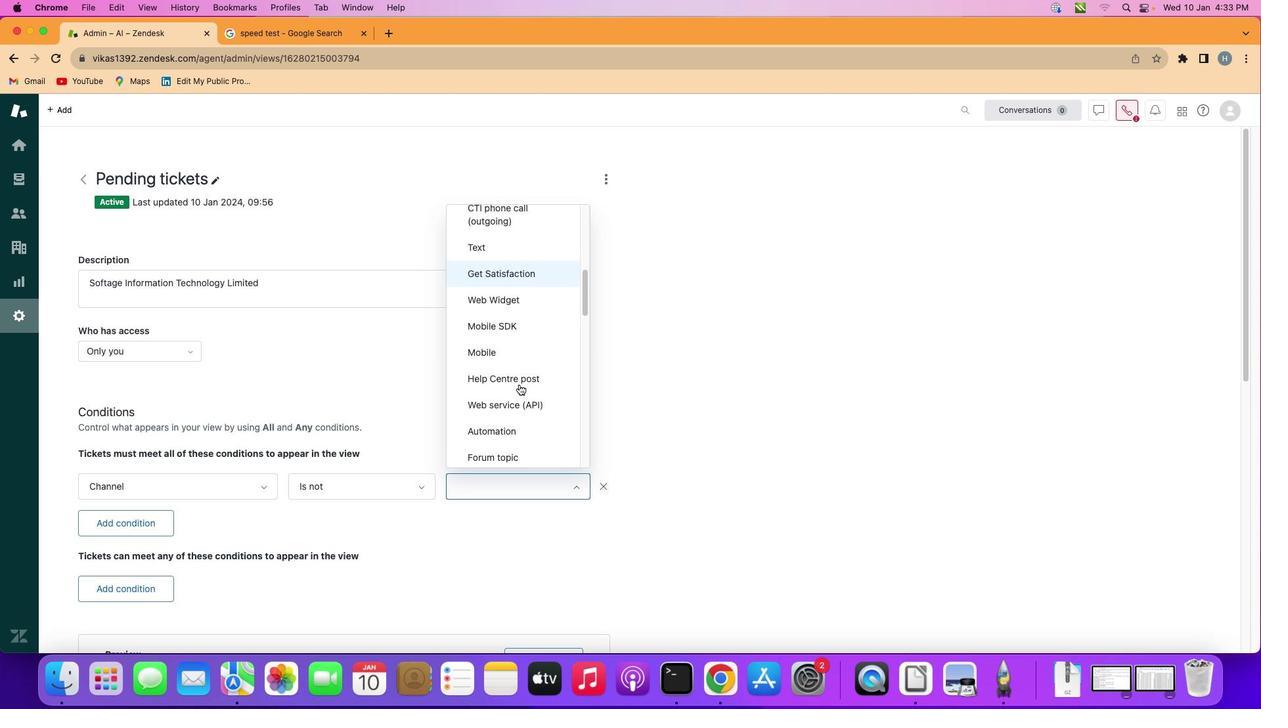 
Action: Mouse scrolled (519, 384) with delta (0, 0)
Screenshot: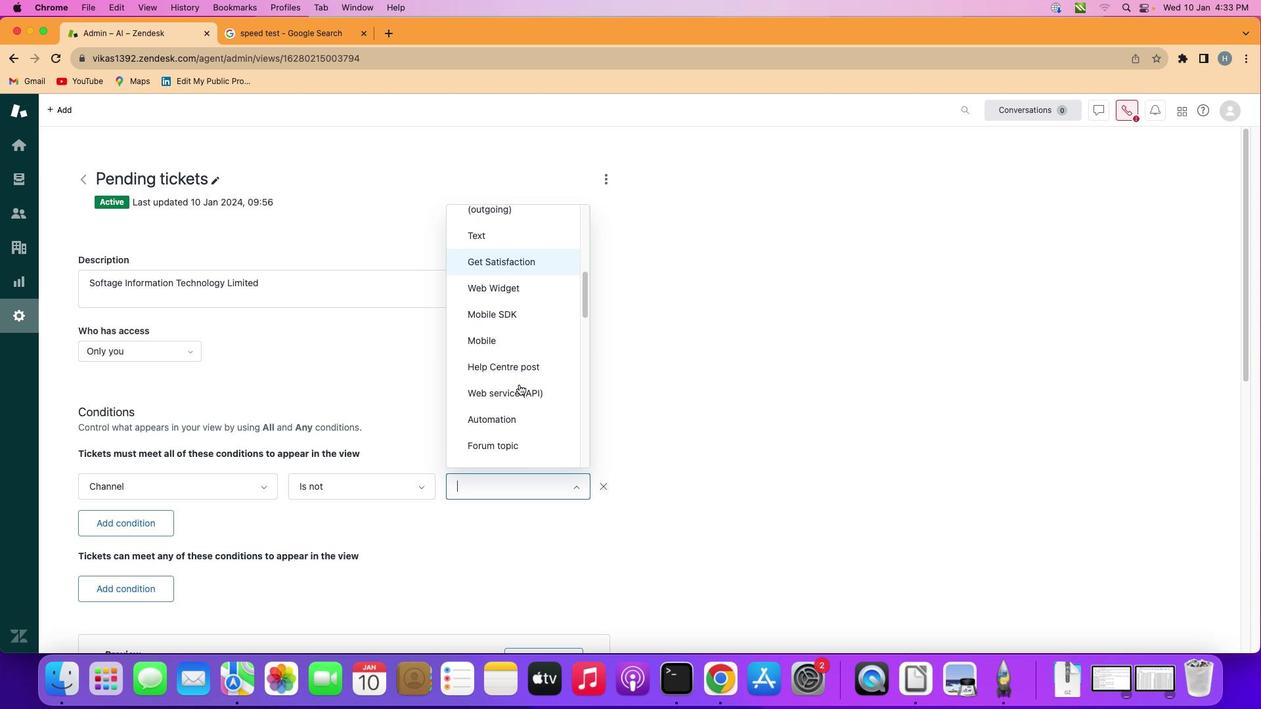 
Action: Mouse scrolled (519, 384) with delta (0, 0)
Screenshot: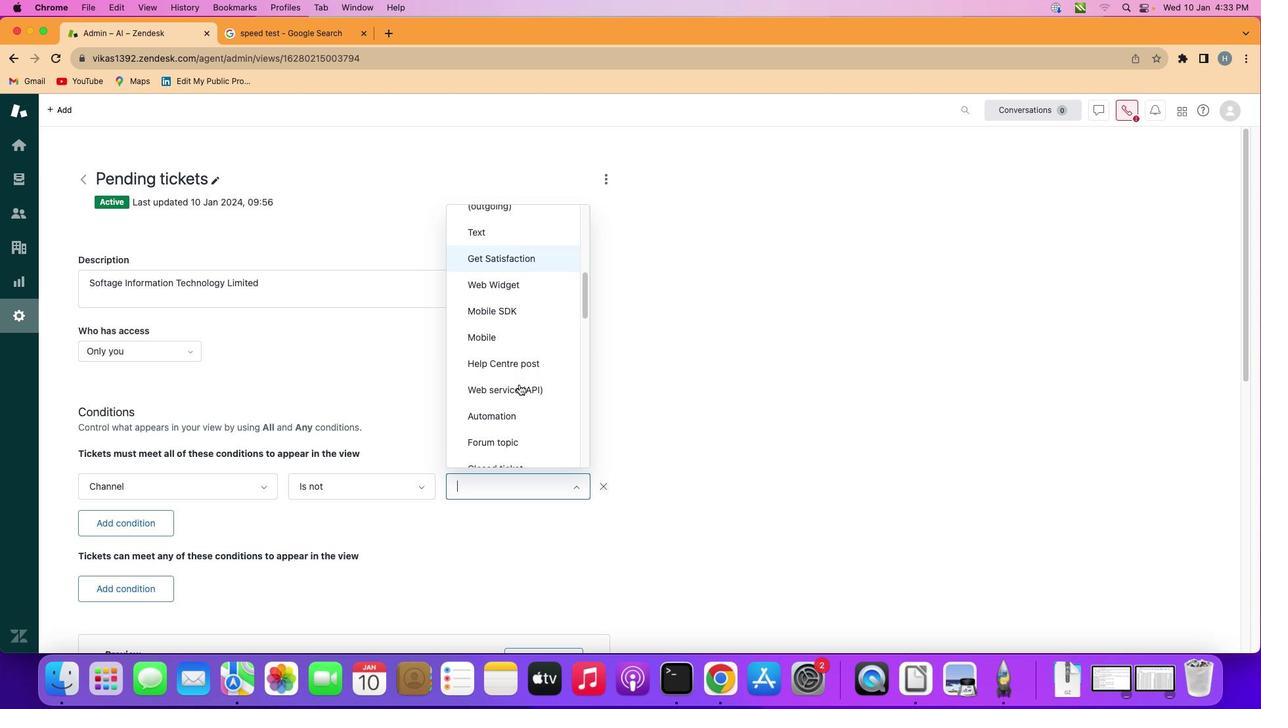 
Action: Mouse scrolled (519, 384) with delta (0, 0)
Screenshot: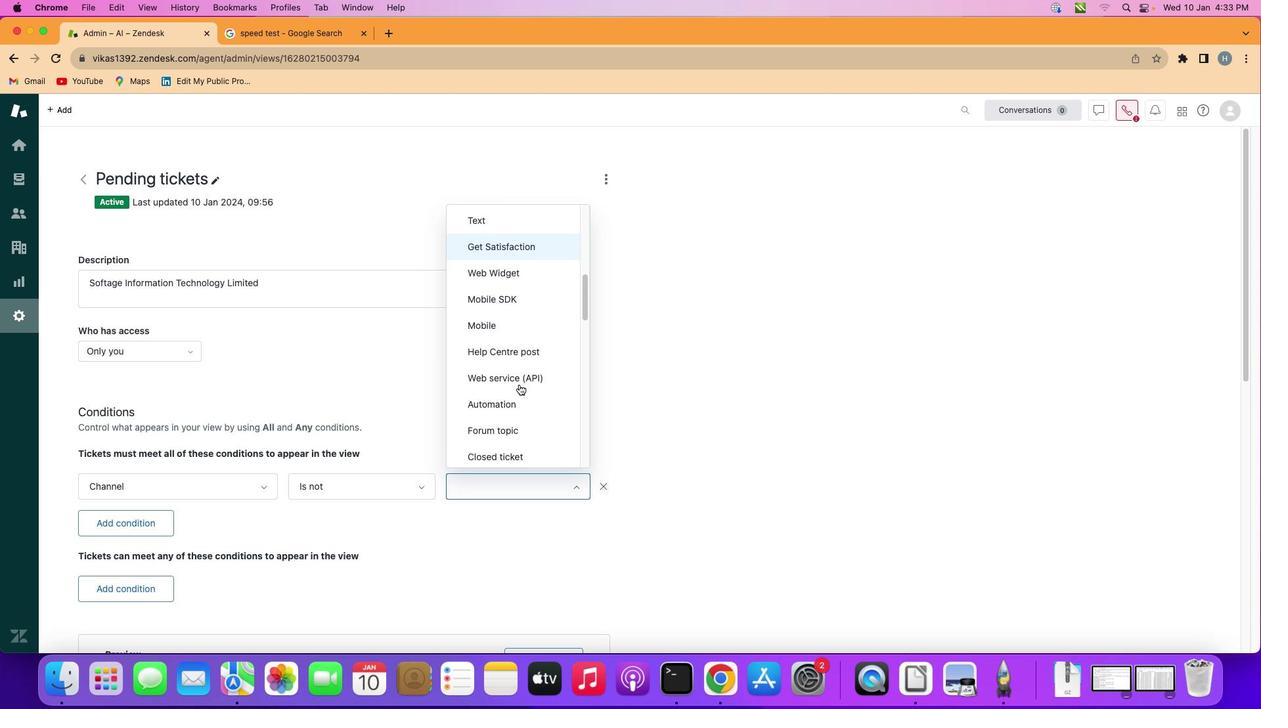 
Action: Mouse scrolled (519, 384) with delta (0, 0)
Screenshot: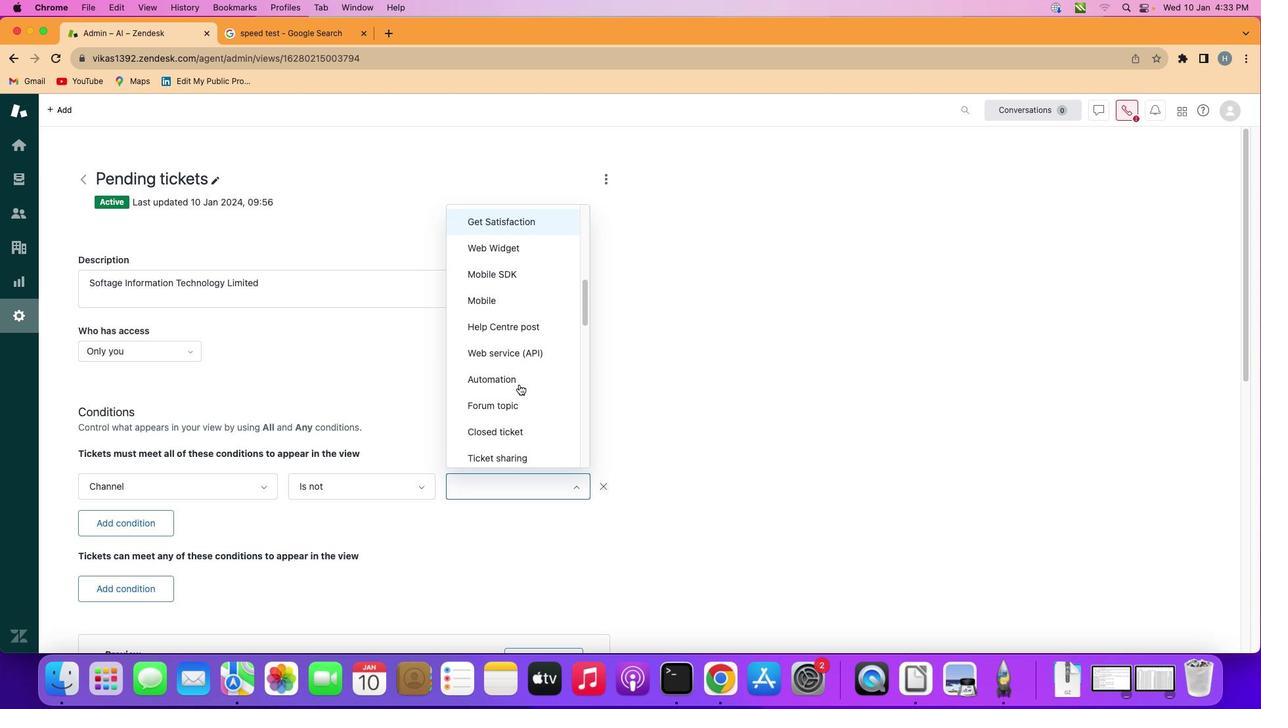 
Action: Mouse scrolled (519, 384) with delta (0, 0)
Screenshot: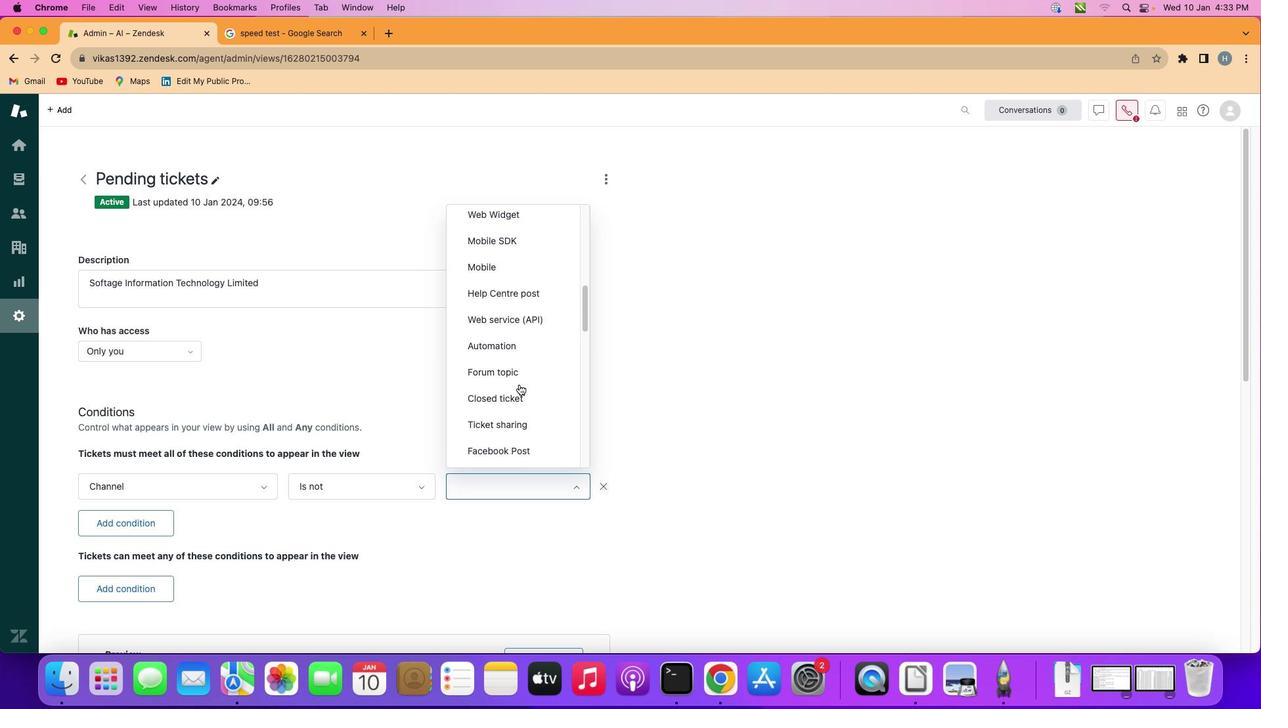 
Action: Mouse scrolled (519, 384) with delta (0, 0)
Screenshot: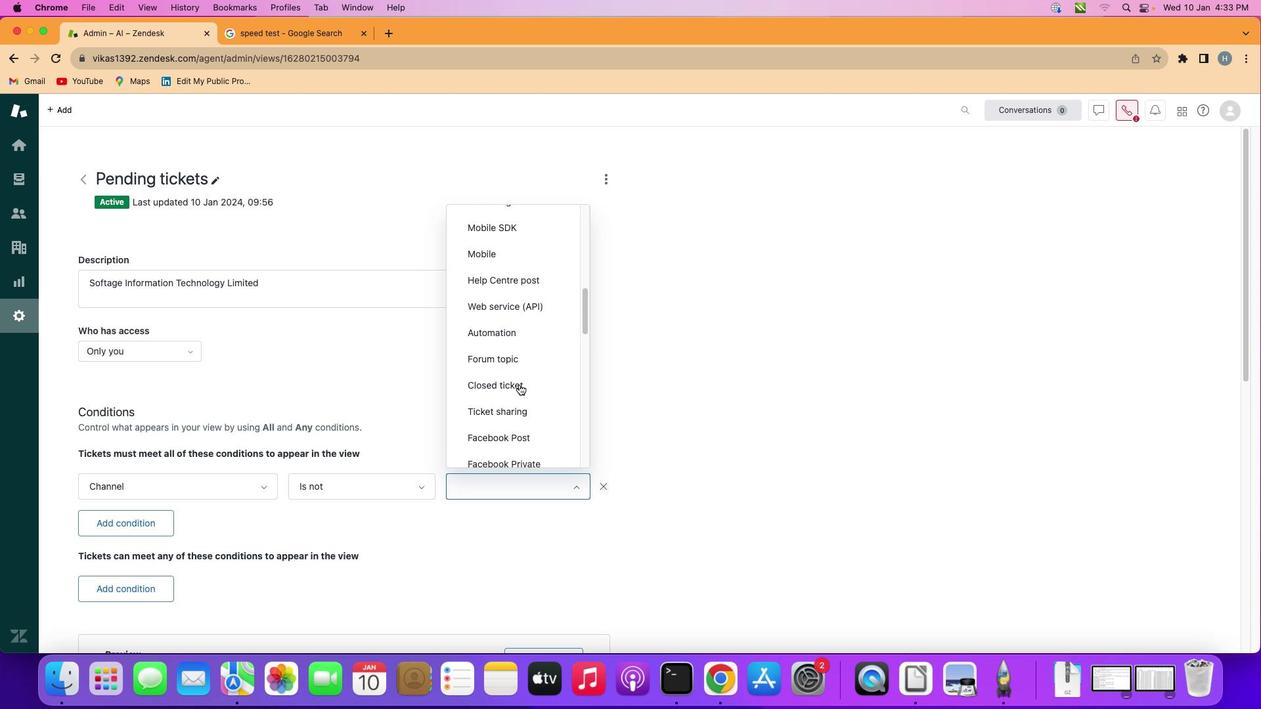 
Action: Mouse moved to (519, 384)
Screenshot: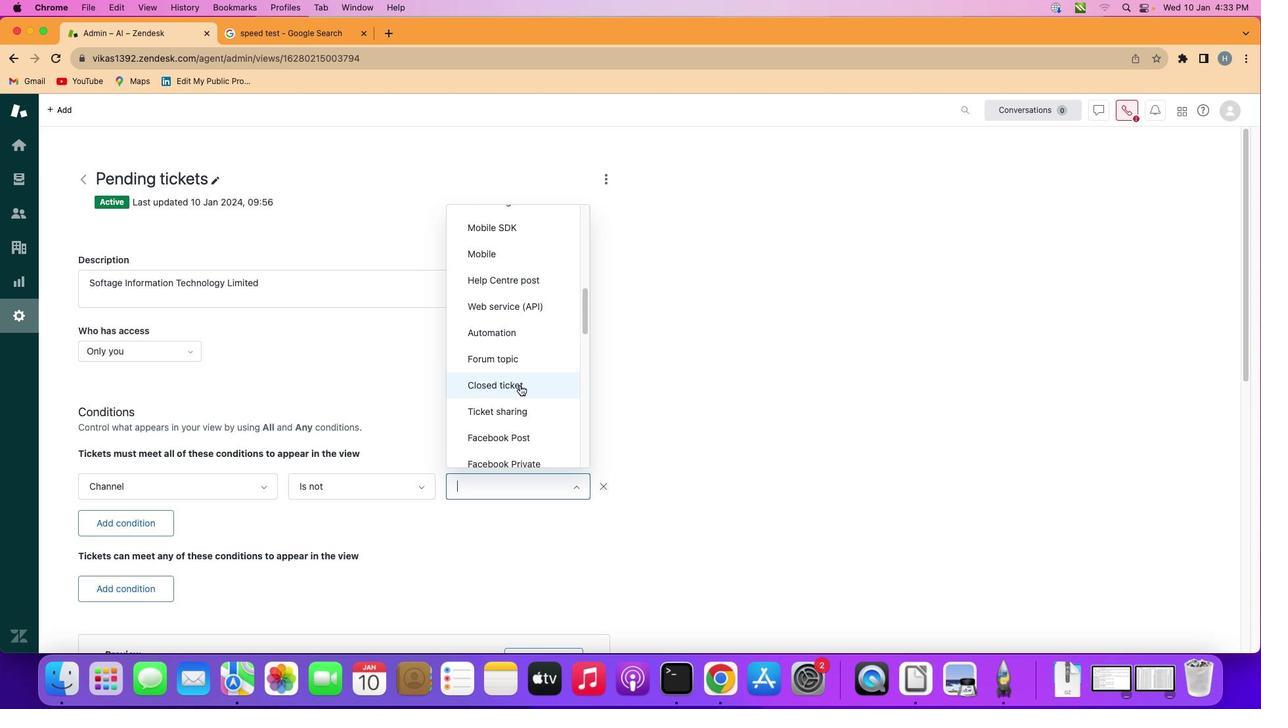 
Action: Mouse pressed left at (519, 384)
Screenshot: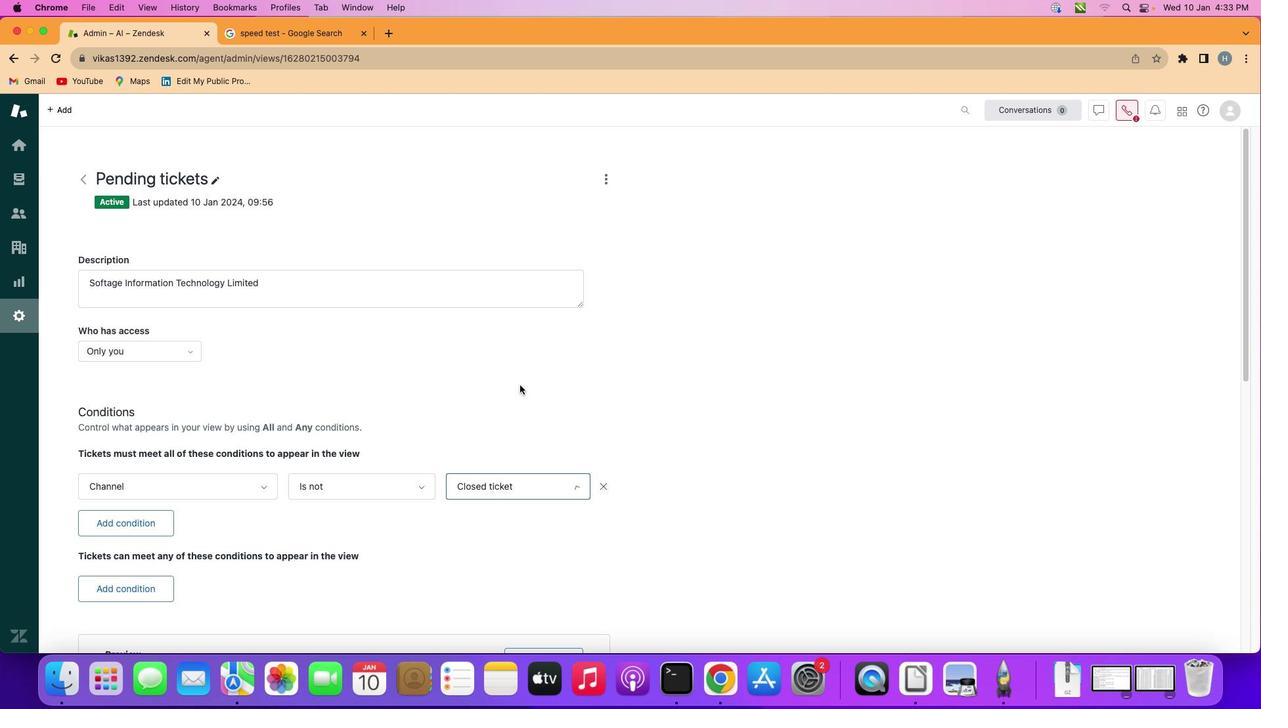 
Action: Mouse moved to (520, 384)
Screenshot: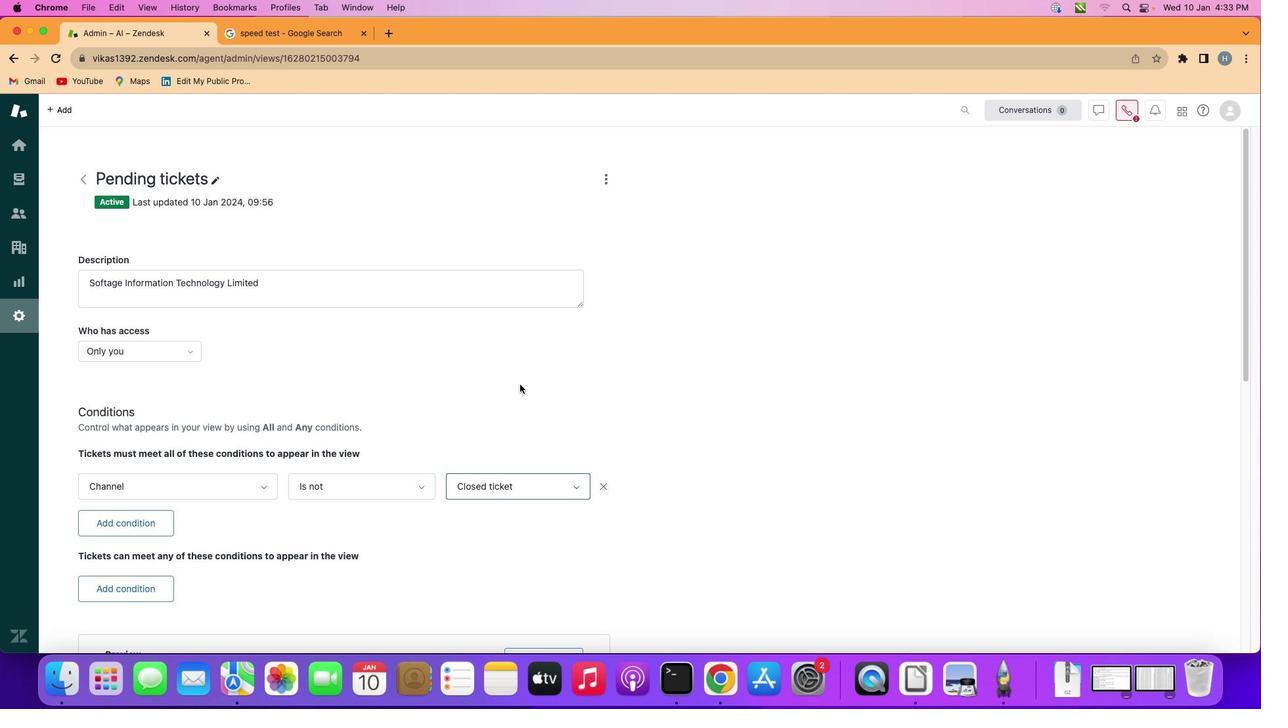 
